 Task: Look for space in Zeribet el Oued, Algeria from 7th July, 2023 to 15th July, 2023 for 6 adults in price range Rs.15000 to Rs.20000. Place can be entire place with 3 bedrooms having 3 beds and 3 bathrooms. Property type can be house, flat, hotel. Amenities needed are: washing machine. Booking option can be shelf check-in. Required host language is .
Action: Mouse moved to (51, 66)
Screenshot: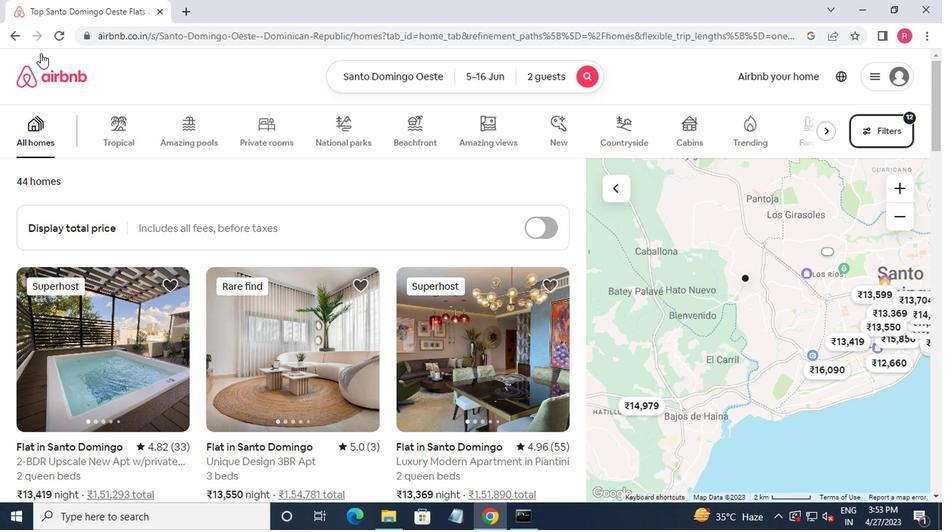 
Action: Mouse pressed left at (51, 66)
Screenshot: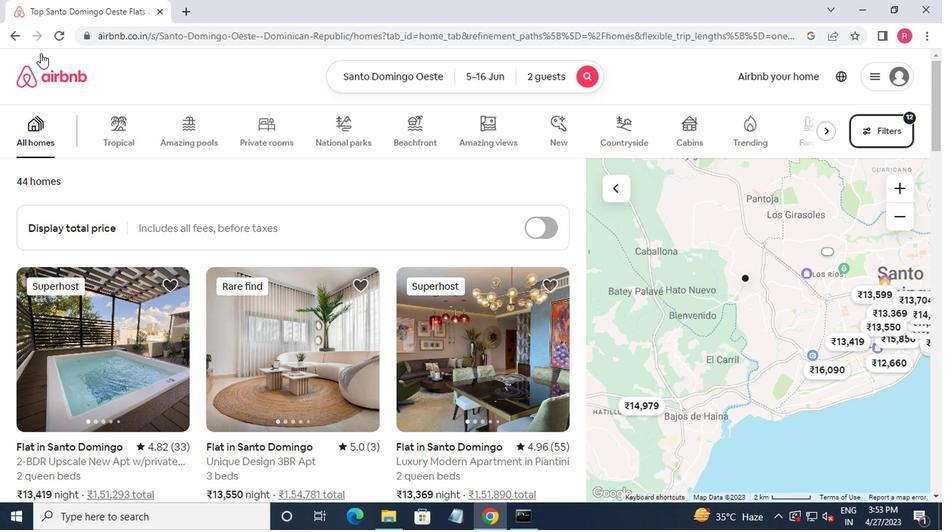 
Action: Mouse moved to (570, 79)
Screenshot: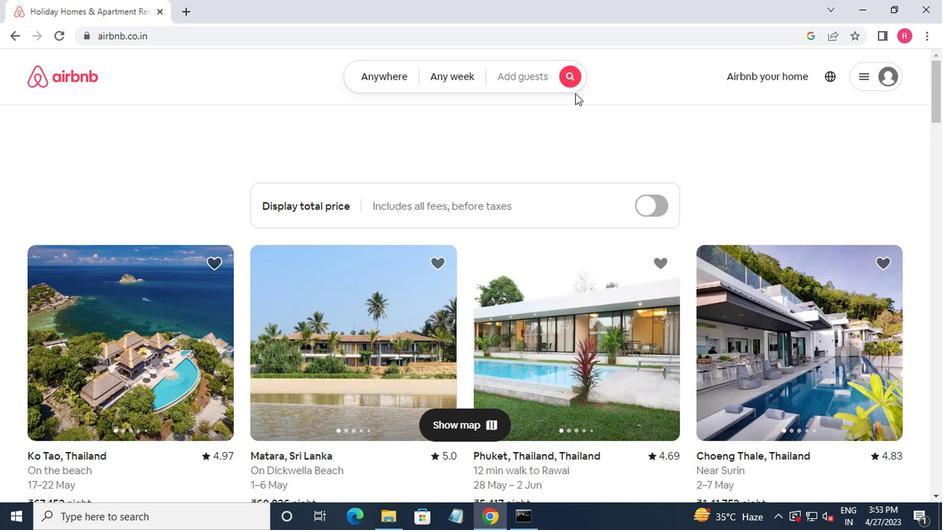 
Action: Mouse pressed left at (570, 79)
Screenshot: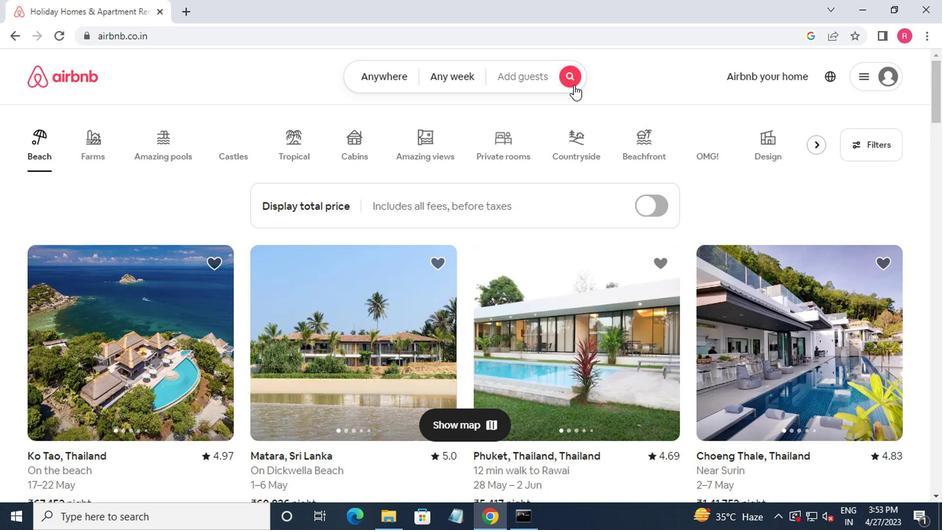 
Action: Mouse moved to (296, 137)
Screenshot: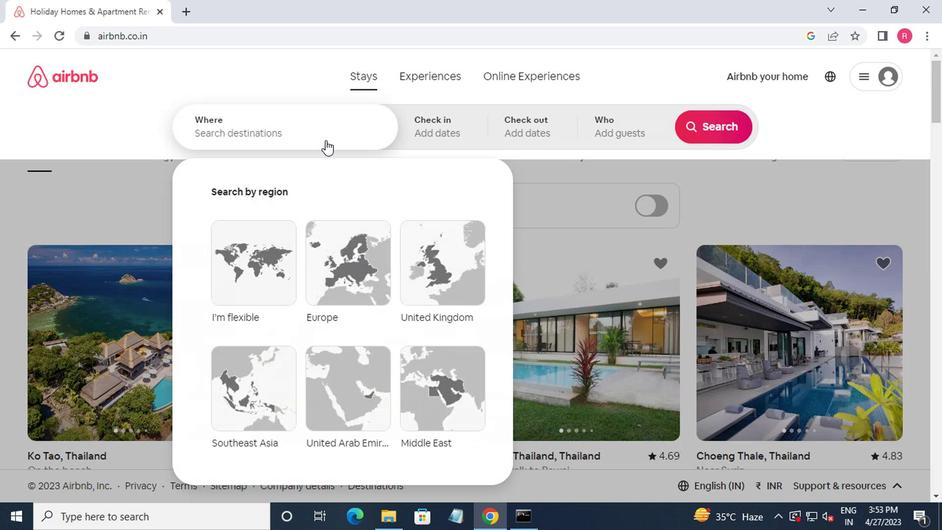 
Action: Mouse pressed left at (296, 137)
Screenshot: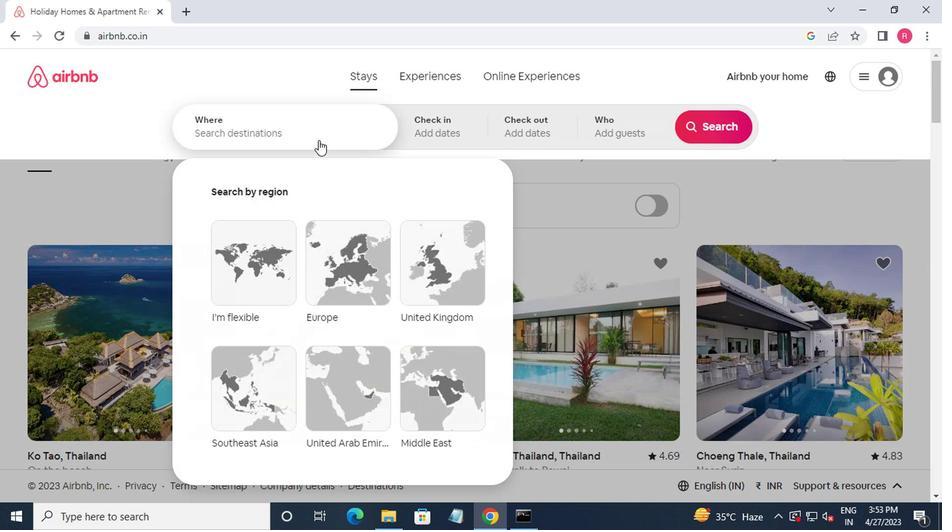 
Action: Mouse moved to (304, 138)
Screenshot: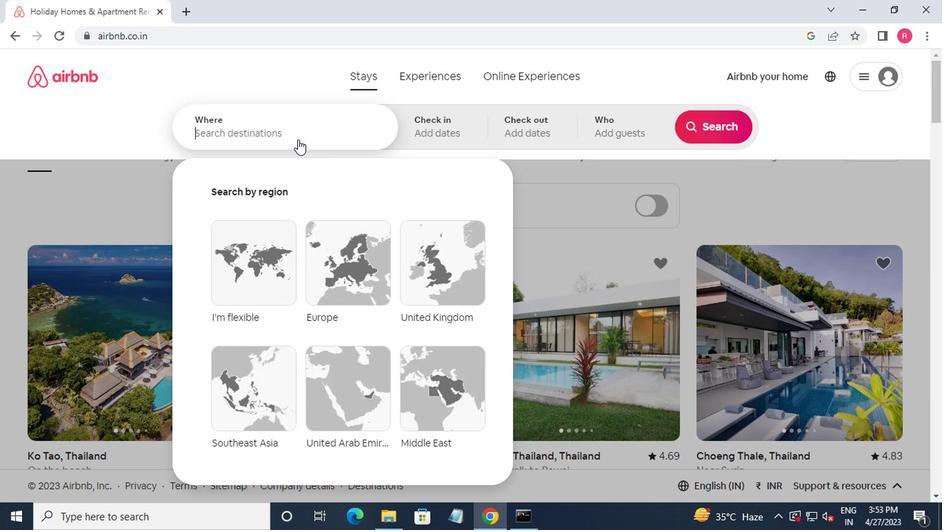 
Action: Key pressed a<Key.backspace>zeribet<Key.space>el<Key.space>oued<Key.down><Key.enter>
Screenshot: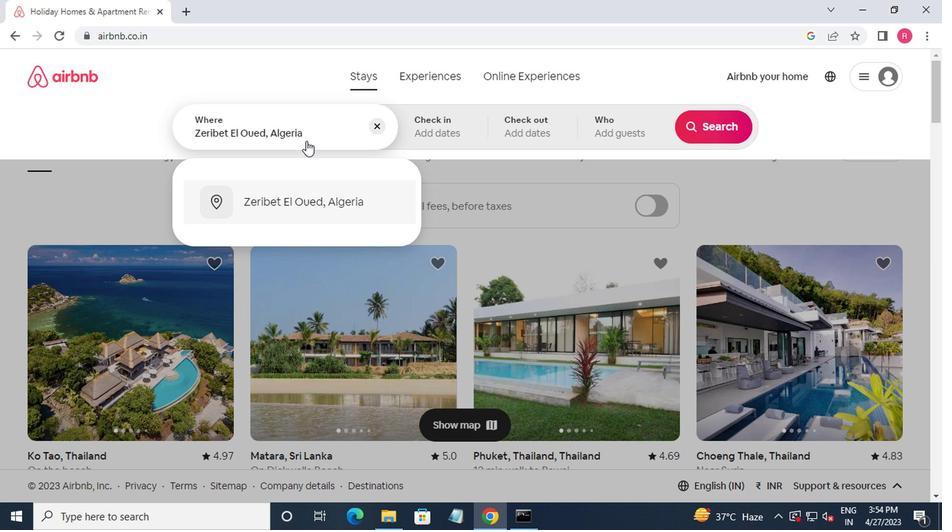 
Action: Mouse moved to (701, 236)
Screenshot: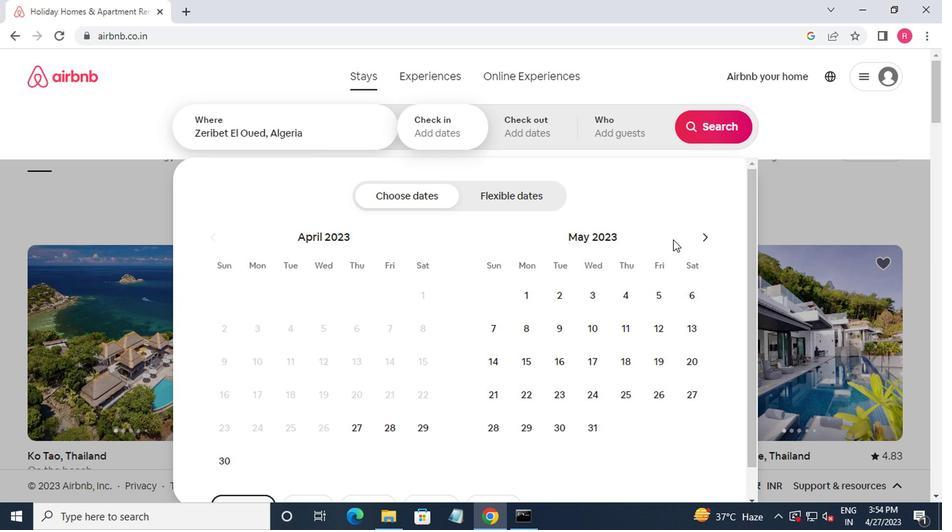 
Action: Mouse pressed left at (701, 236)
Screenshot: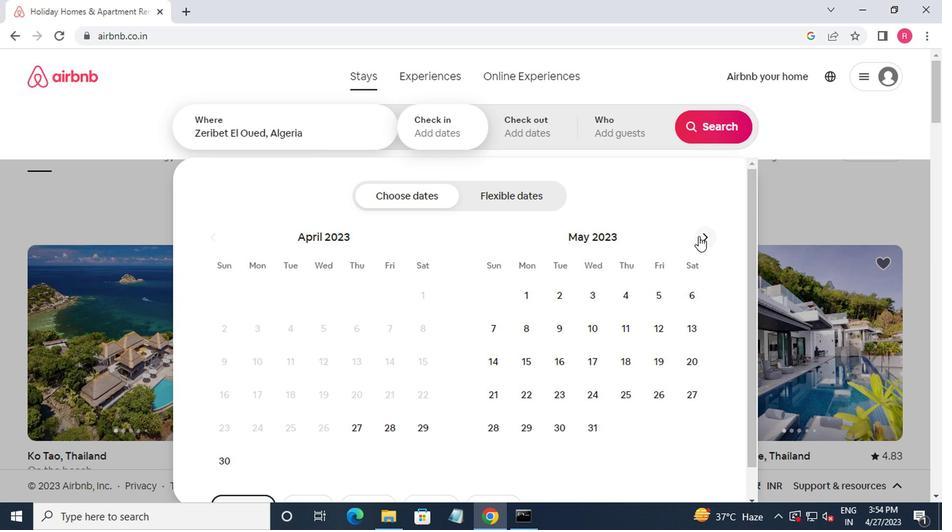 
Action: Mouse moved to (701, 231)
Screenshot: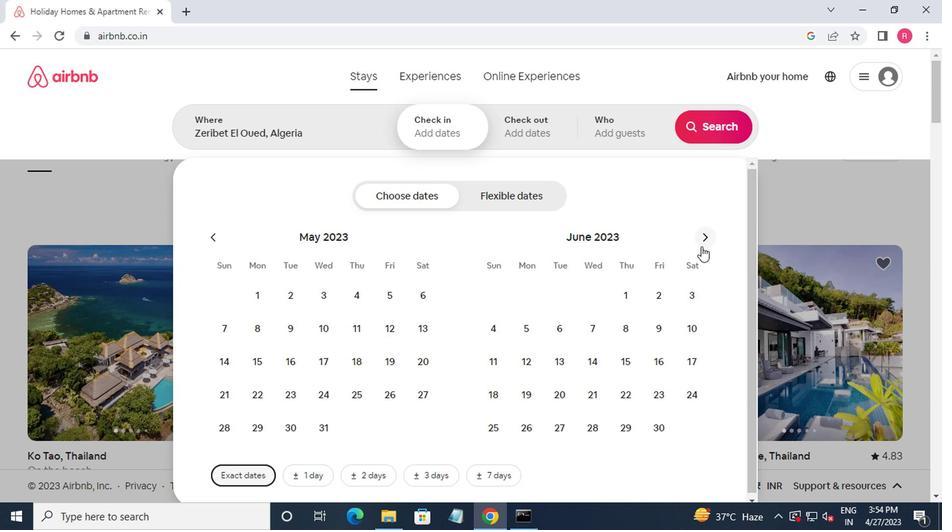 
Action: Mouse pressed left at (701, 231)
Screenshot: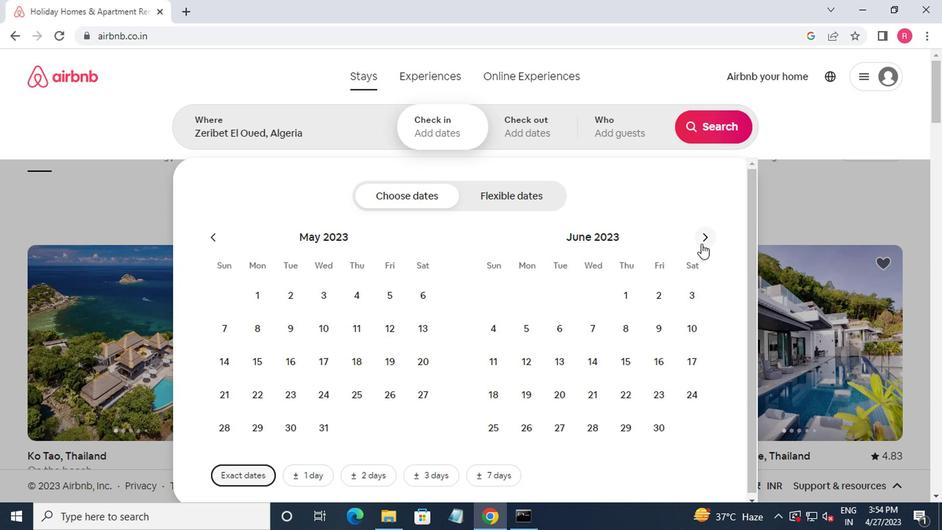 
Action: Mouse moved to (656, 334)
Screenshot: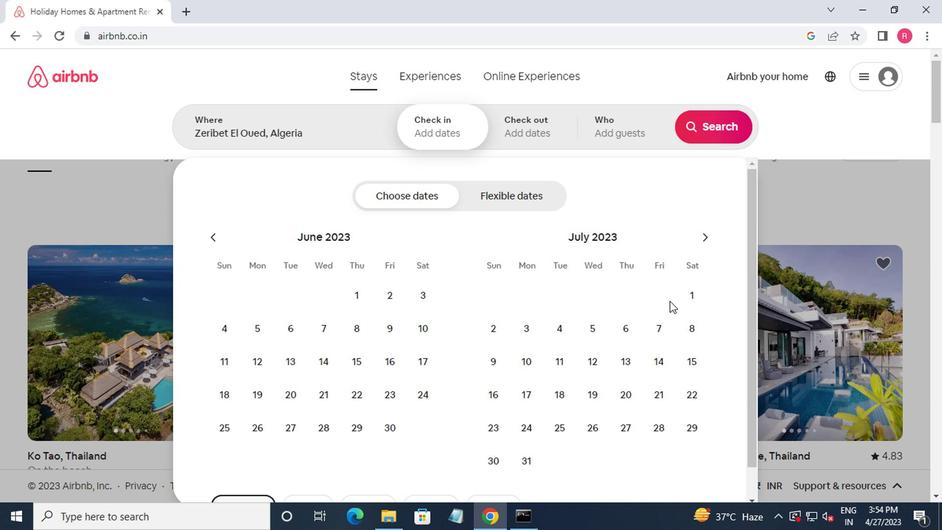 
Action: Mouse pressed left at (656, 334)
Screenshot: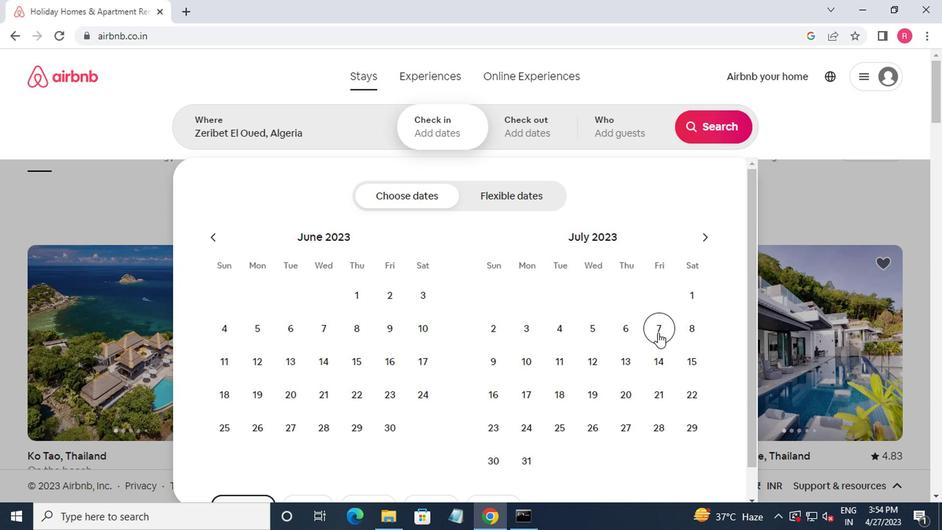 
Action: Mouse moved to (676, 369)
Screenshot: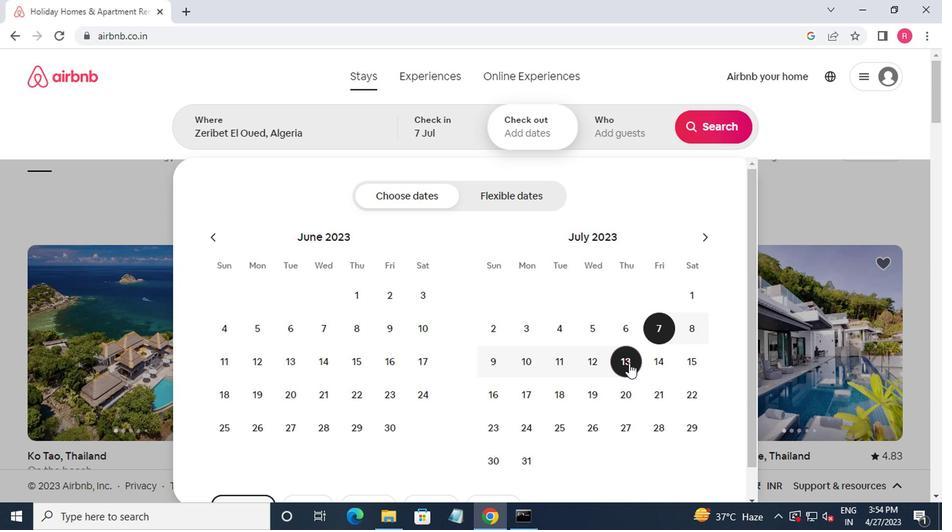 
Action: Mouse pressed left at (676, 369)
Screenshot: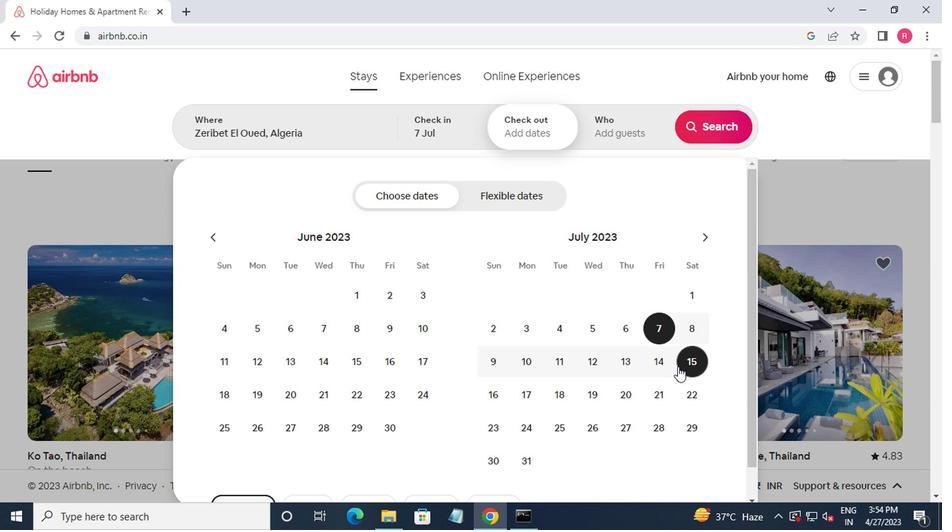 
Action: Mouse moved to (619, 126)
Screenshot: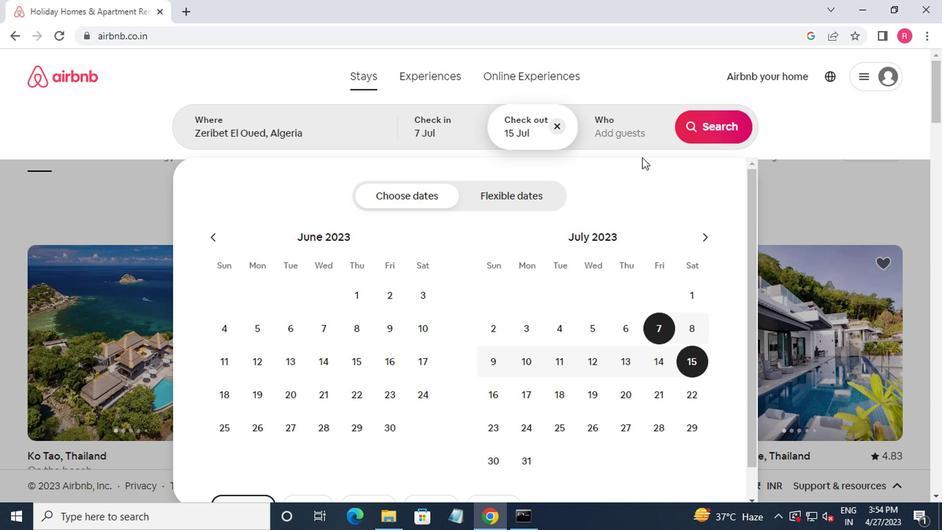 
Action: Mouse pressed left at (619, 126)
Screenshot: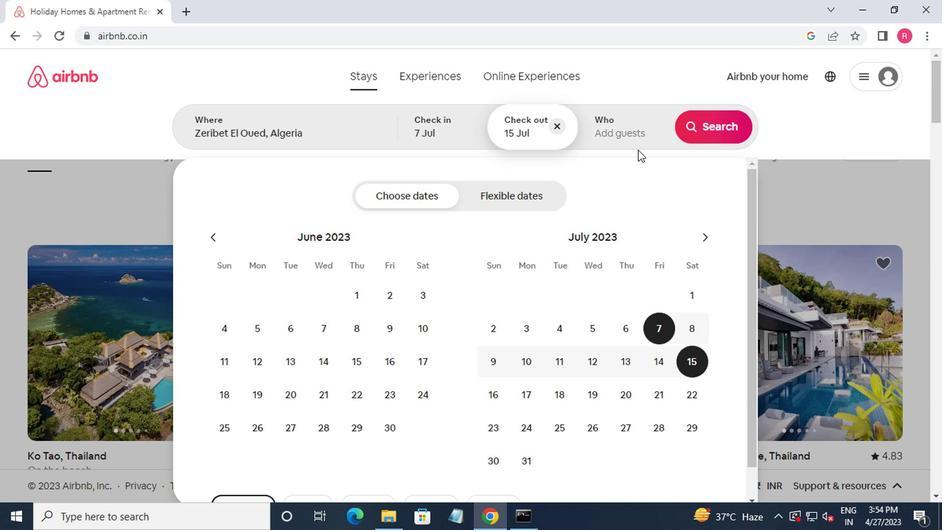 
Action: Mouse moved to (724, 195)
Screenshot: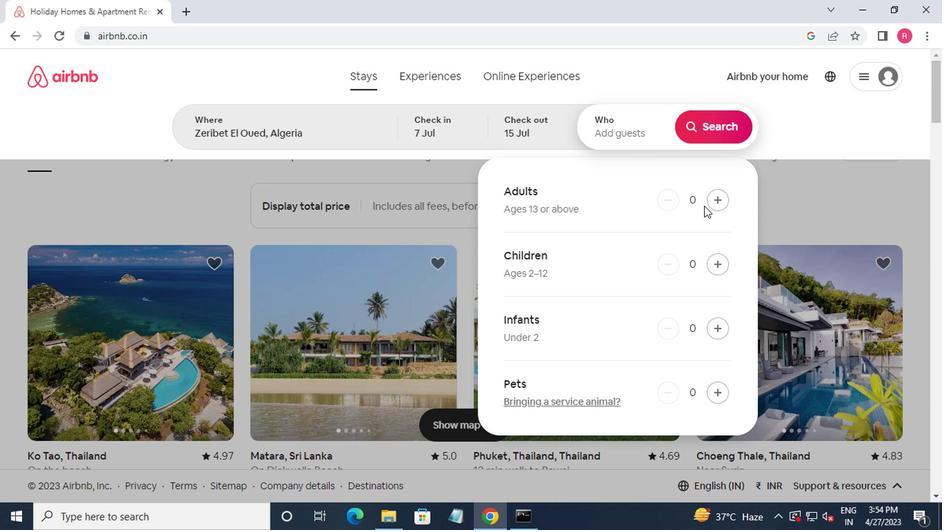 
Action: Mouse pressed left at (724, 195)
Screenshot: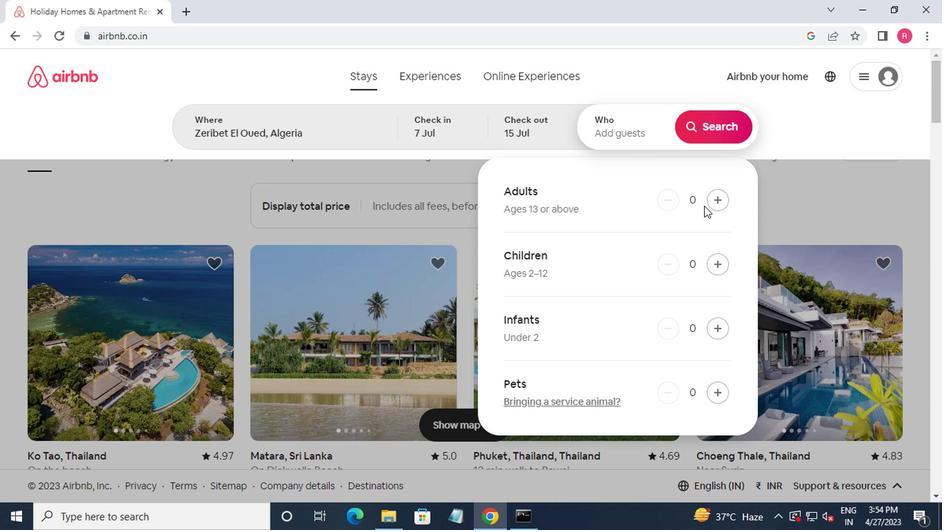 
Action: Mouse moved to (725, 195)
Screenshot: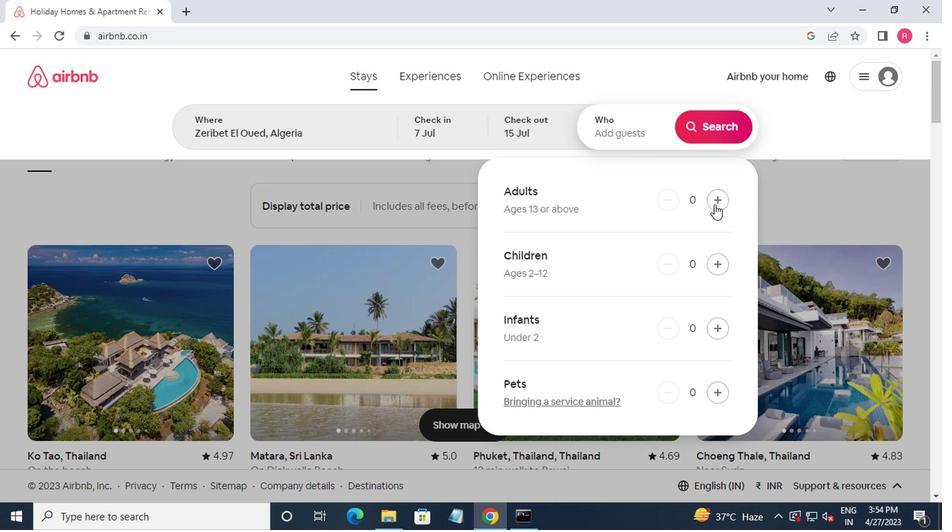 
Action: Mouse pressed left at (725, 195)
Screenshot: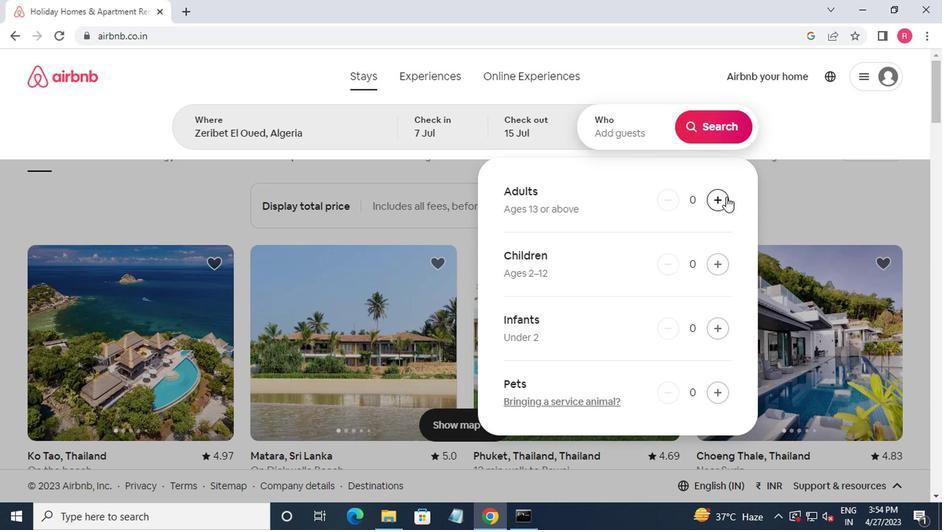 
Action: Mouse pressed left at (725, 195)
Screenshot: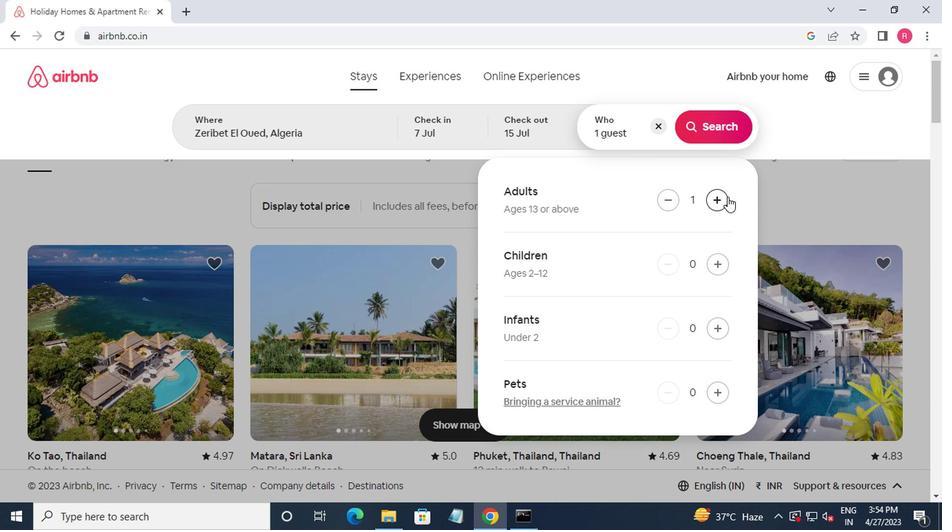 
Action: Mouse pressed left at (725, 195)
Screenshot: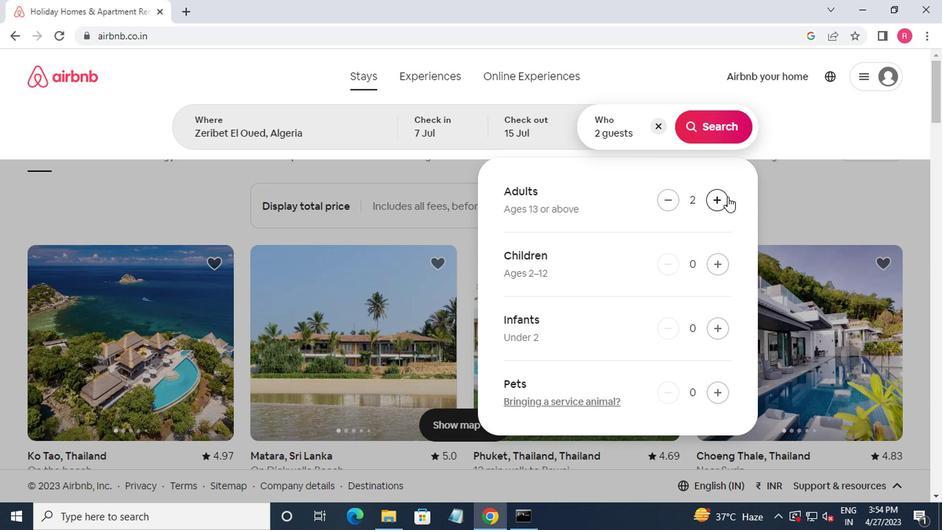 
Action: Mouse pressed left at (725, 195)
Screenshot: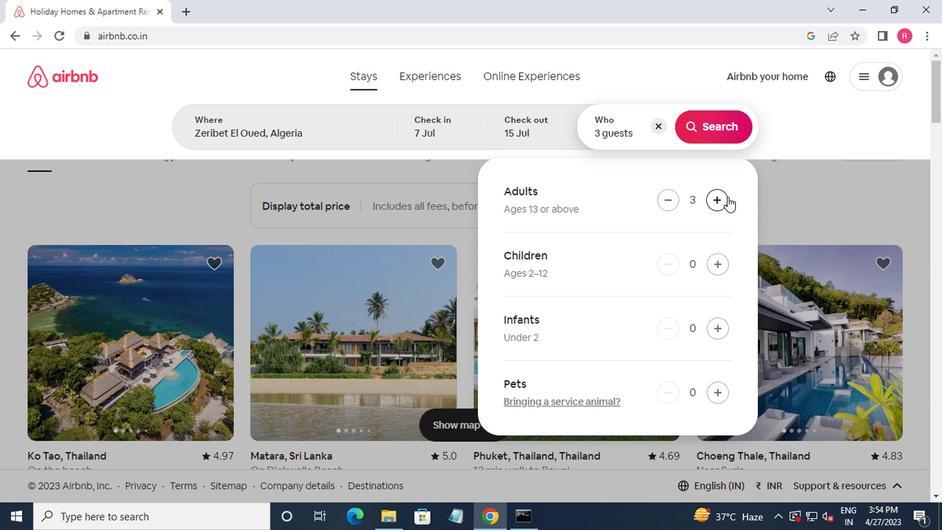 
Action: Mouse pressed left at (725, 195)
Screenshot: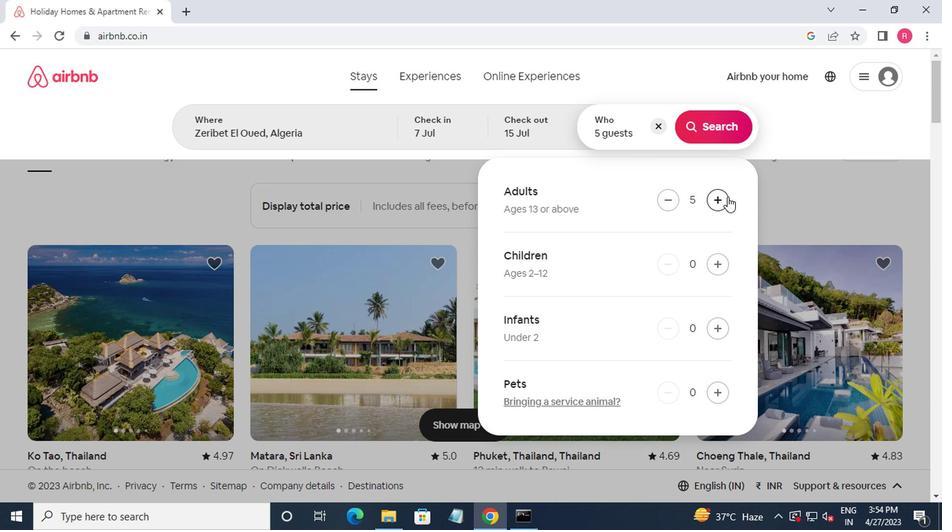 
Action: Mouse moved to (715, 131)
Screenshot: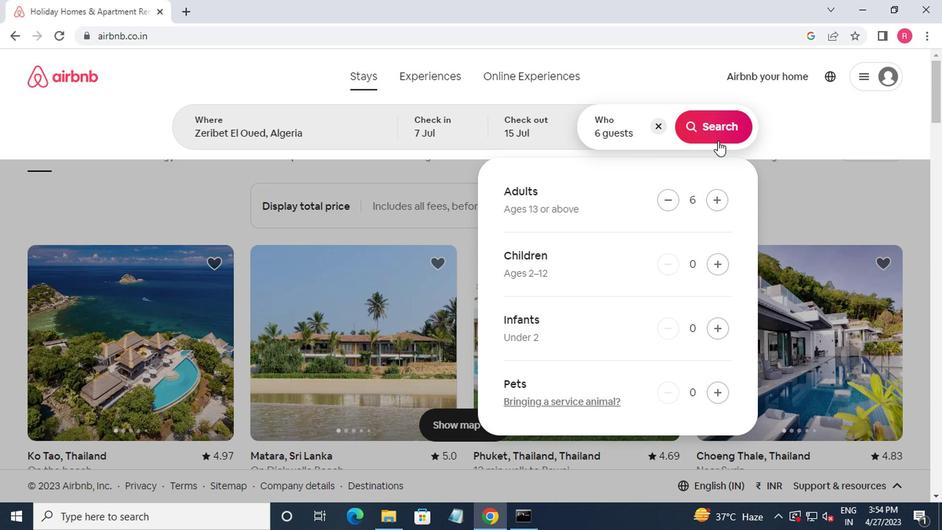 
Action: Mouse pressed left at (715, 131)
Screenshot: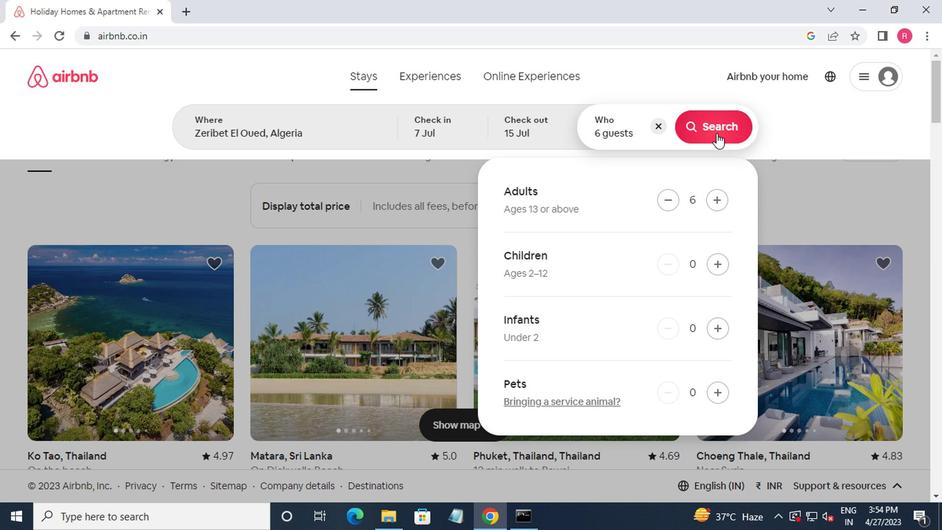 
Action: Mouse moved to (871, 125)
Screenshot: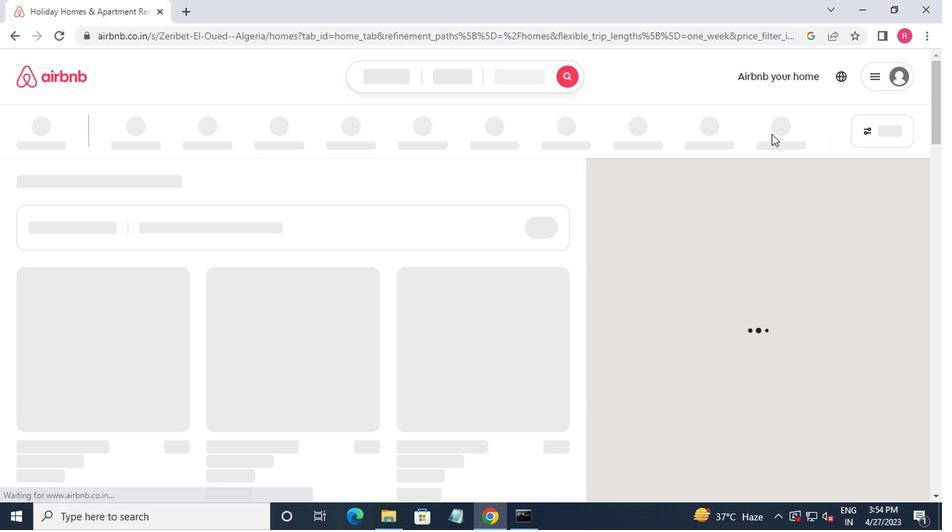 
Action: Mouse pressed left at (871, 125)
Screenshot: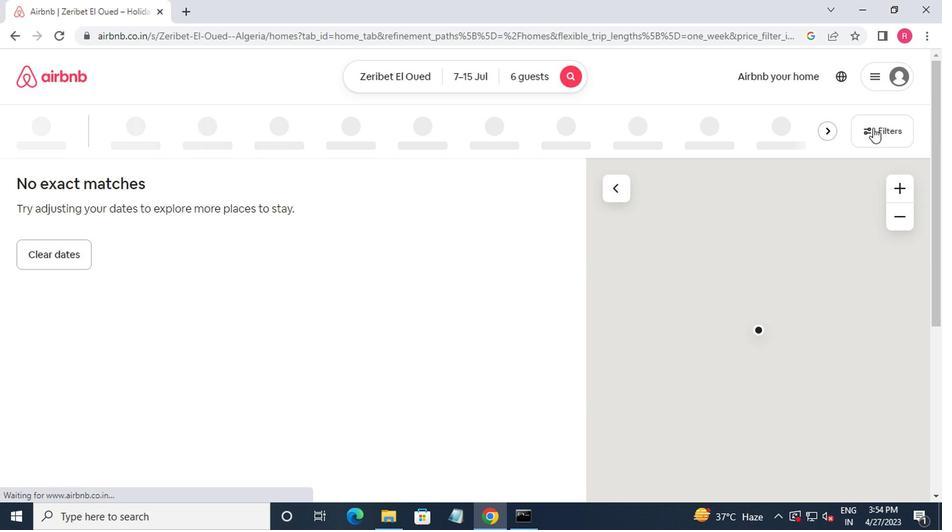 
Action: Mouse moved to (387, 218)
Screenshot: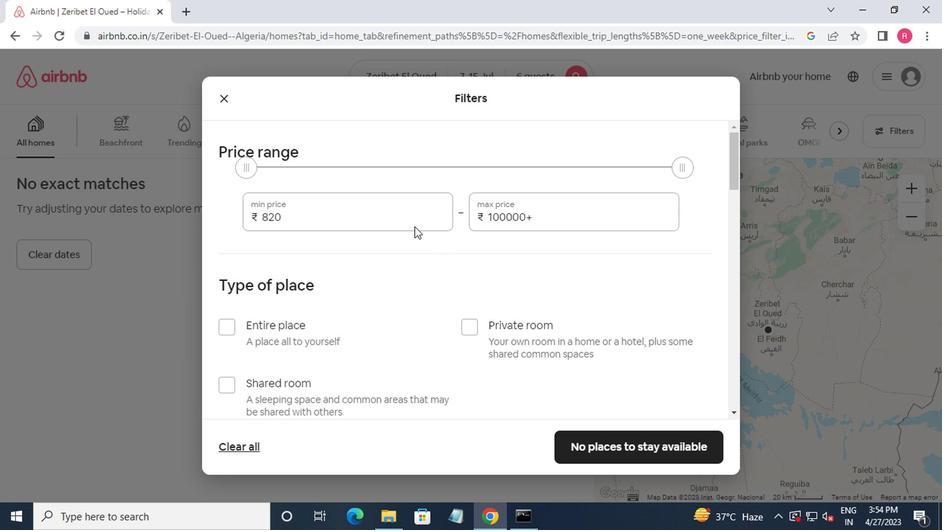 
Action: Mouse pressed left at (387, 218)
Screenshot: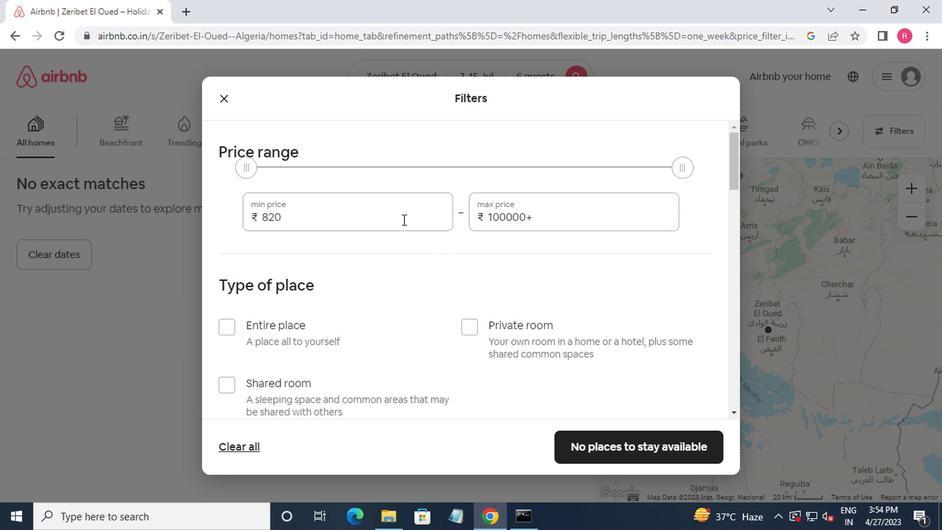 
Action: Mouse moved to (390, 215)
Screenshot: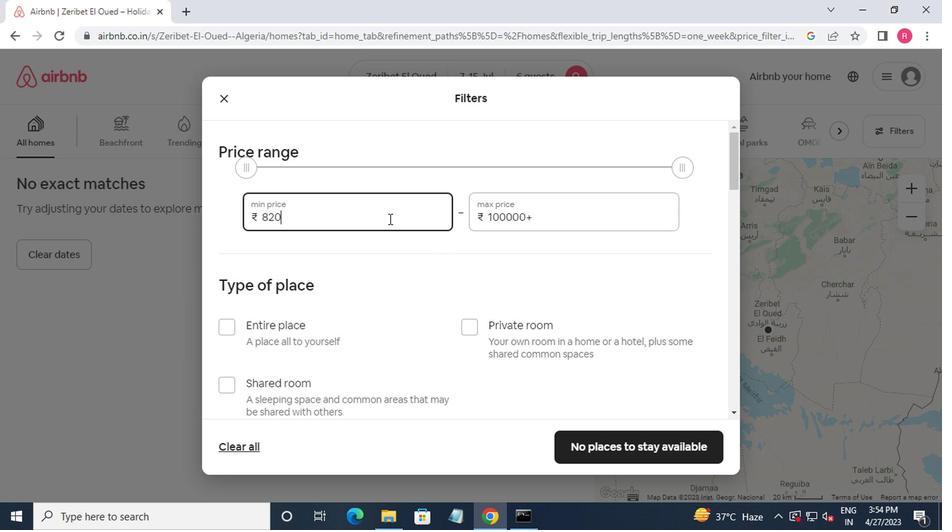 
Action: Key pressed <Key.backspace><Key.backspace><Key.backspace><Key.backspace>15000<Key.tab>20000
Screenshot: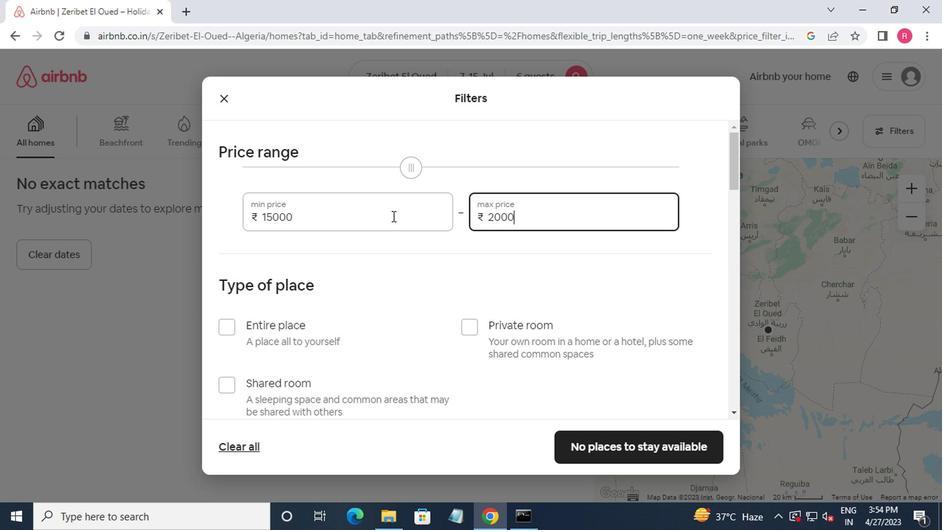 
Action: Mouse moved to (310, 317)
Screenshot: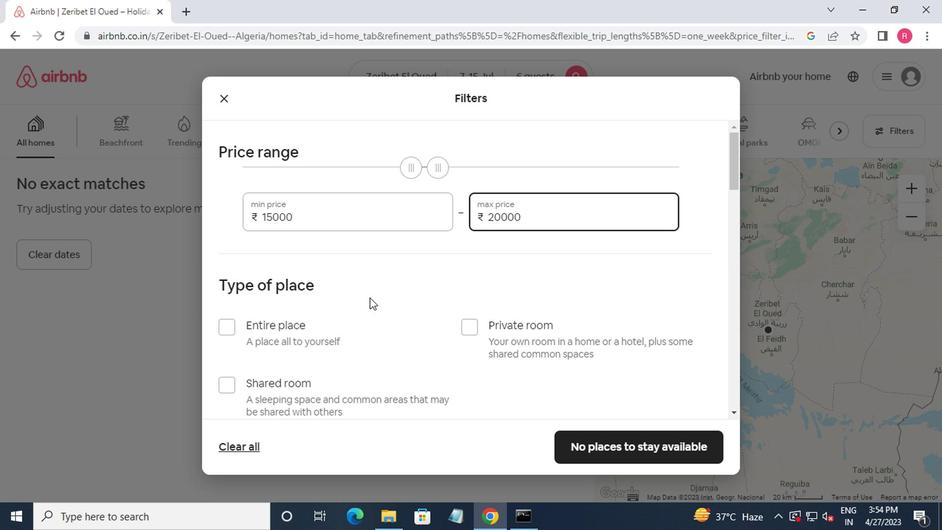 
Action: Mouse scrolled (310, 316) with delta (0, 0)
Screenshot: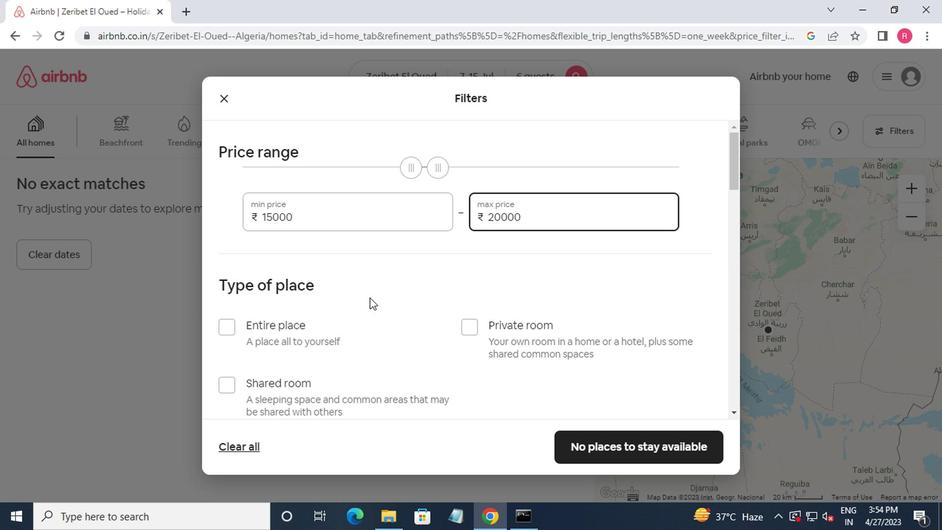 
Action: Mouse moved to (272, 264)
Screenshot: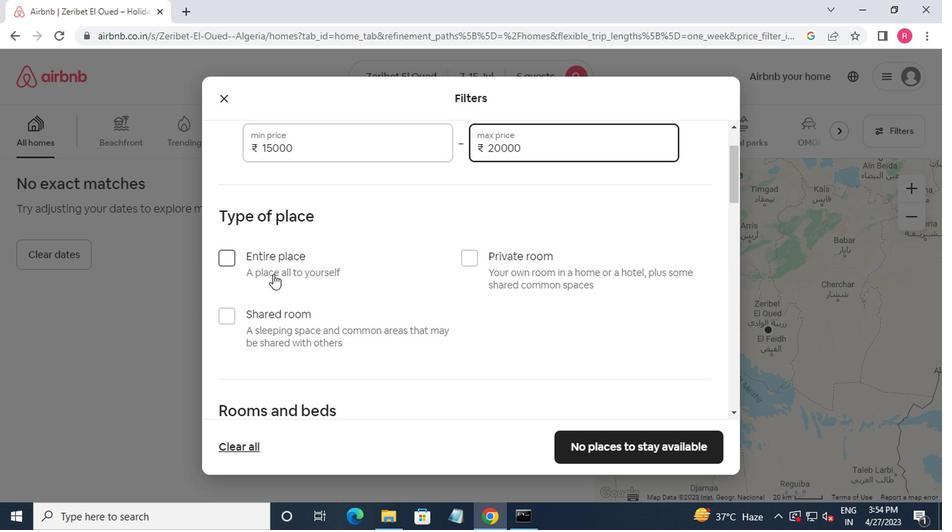 
Action: Mouse pressed left at (272, 264)
Screenshot: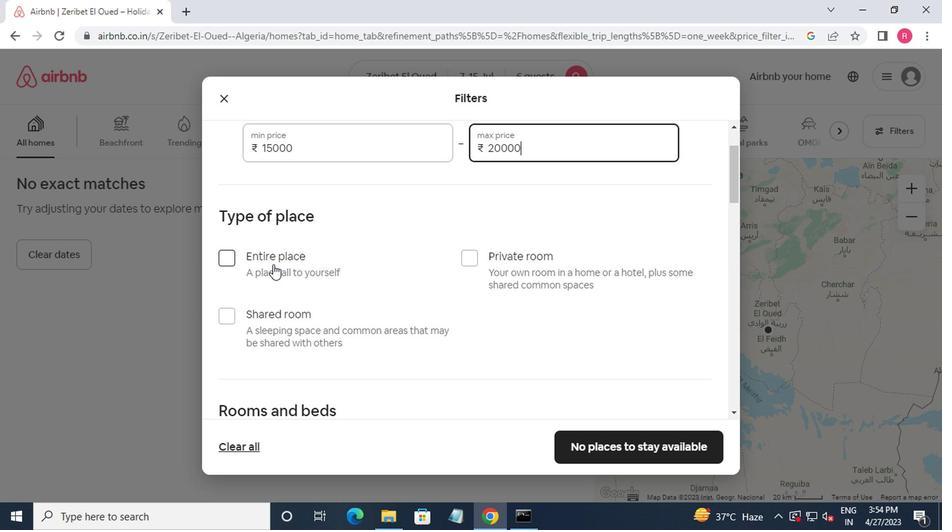 
Action: Mouse moved to (272, 264)
Screenshot: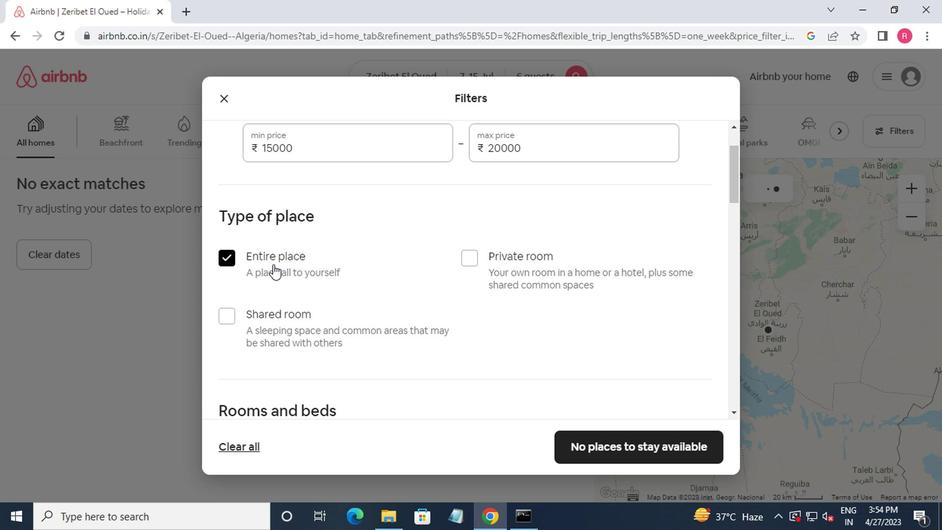
Action: Mouse scrolled (272, 264) with delta (0, 0)
Screenshot: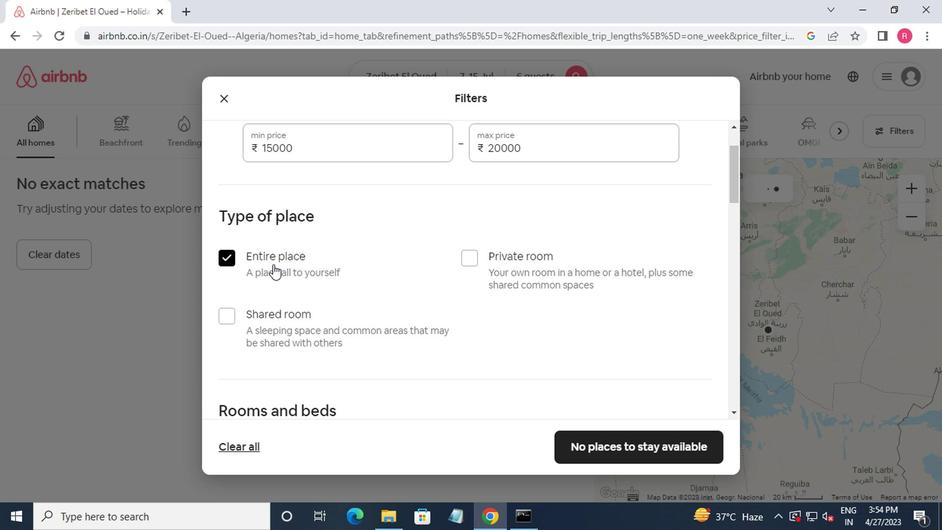 
Action: Mouse moved to (273, 268)
Screenshot: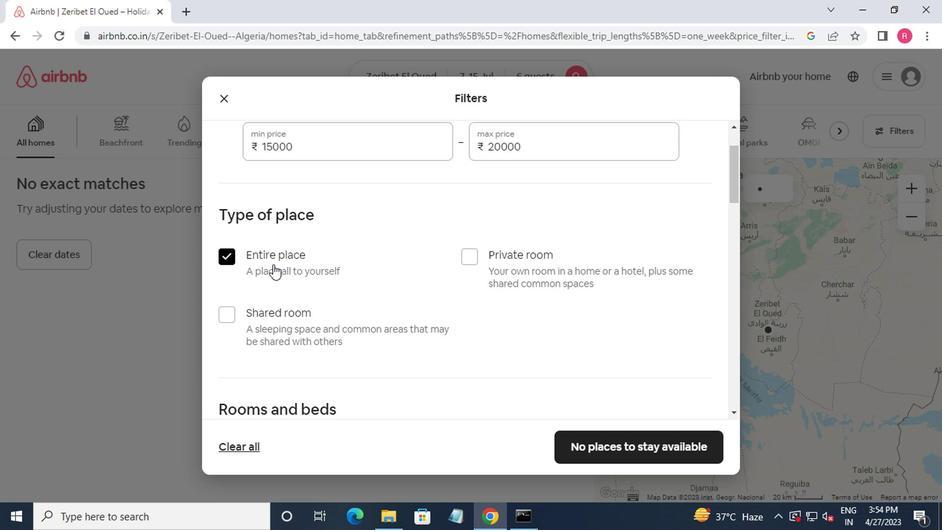 
Action: Mouse scrolled (273, 267) with delta (0, 0)
Screenshot: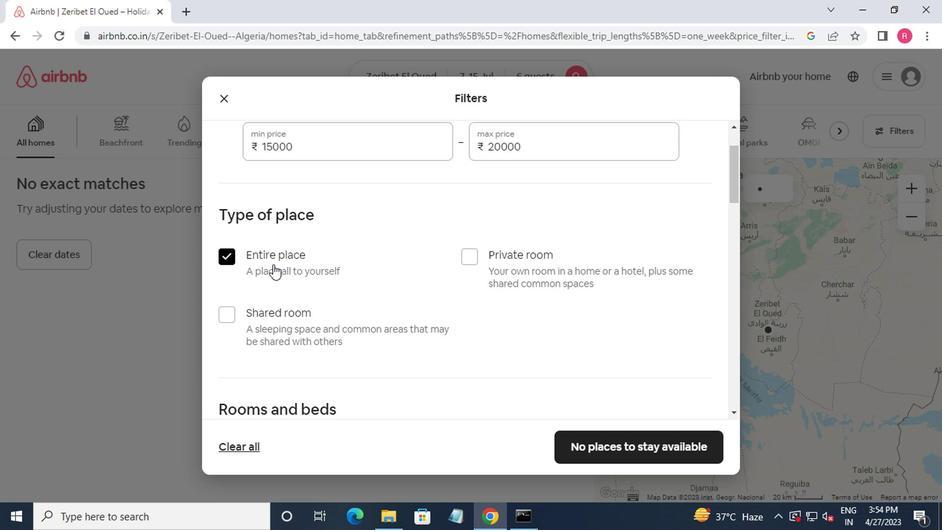 
Action: Mouse moved to (273, 277)
Screenshot: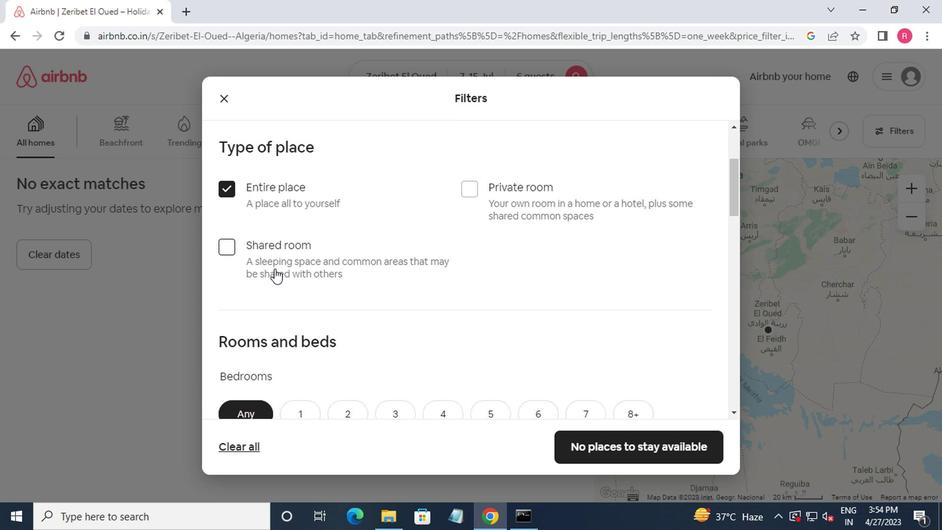 
Action: Mouse scrolled (273, 277) with delta (0, 0)
Screenshot: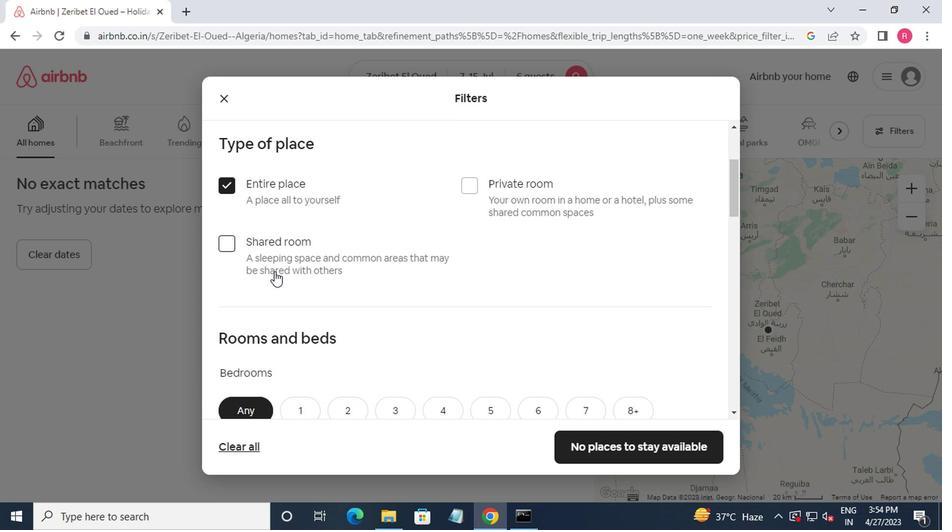 
Action: Mouse moved to (397, 278)
Screenshot: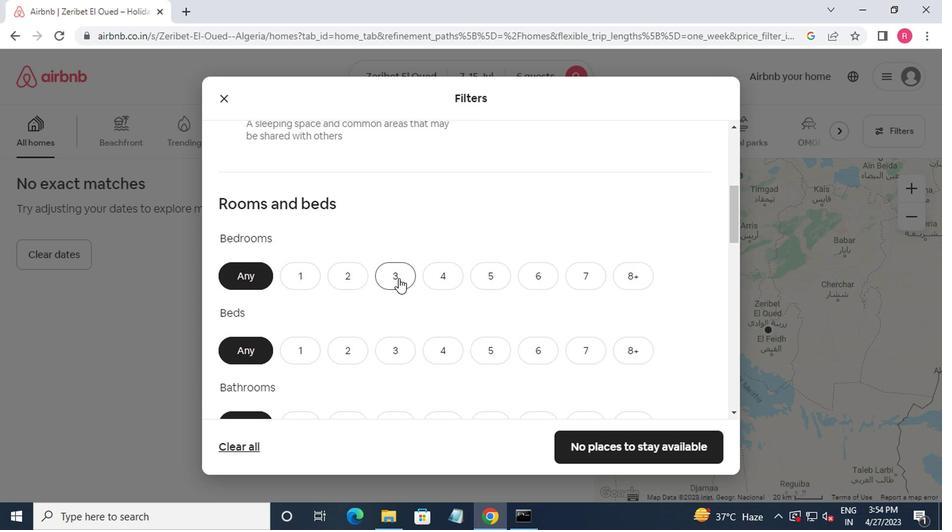 
Action: Mouse pressed left at (397, 278)
Screenshot: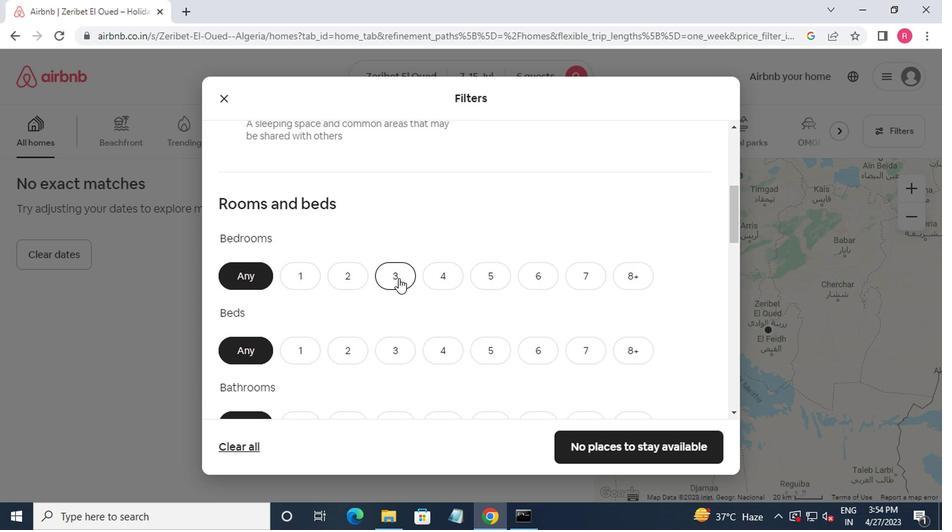 
Action: Mouse moved to (391, 293)
Screenshot: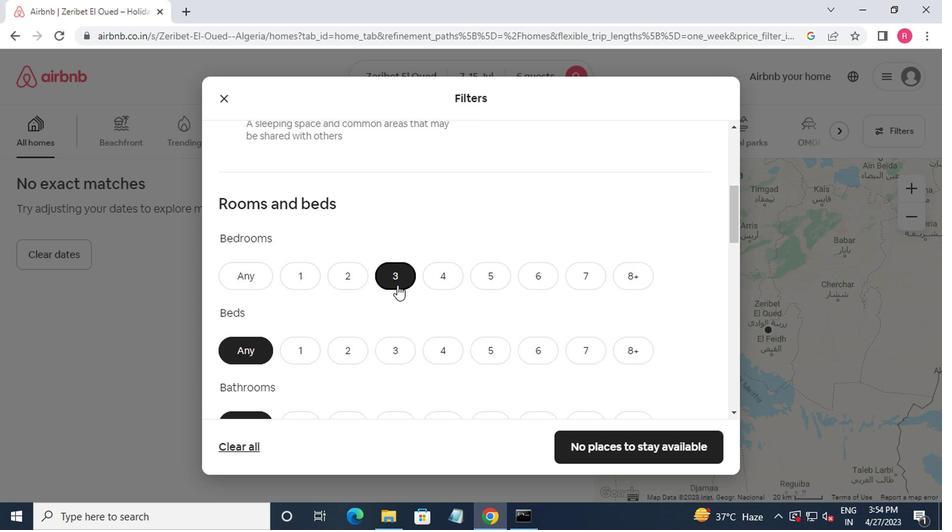 
Action: Mouse scrolled (391, 293) with delta (0, 0)
Screenshot: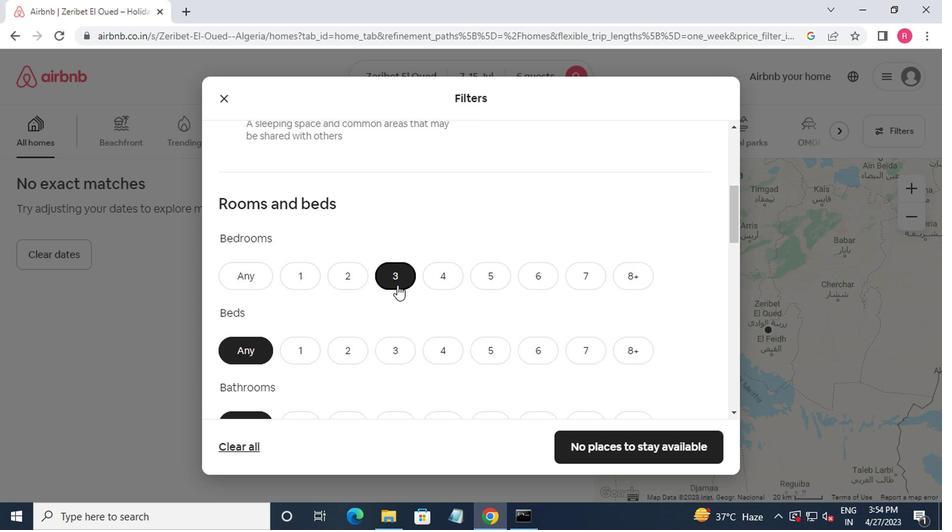 
Action: Mouse moved to (384, 296)
Screenshot: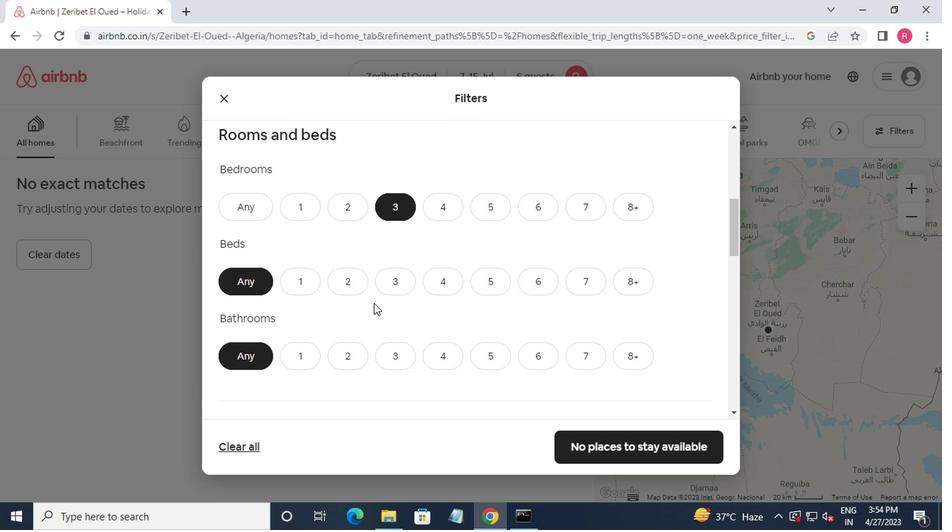 
Action: Mouse pressed left at (384, 296)
Screenshot: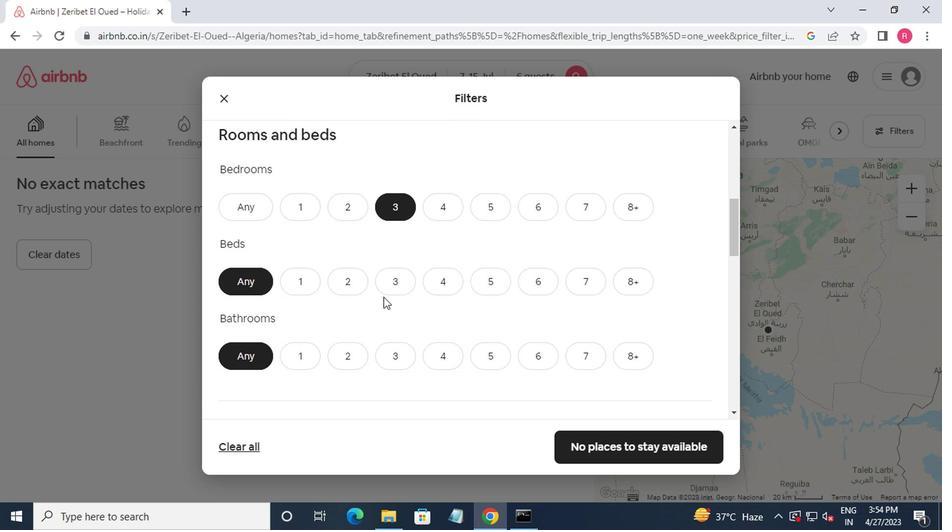 
Action: Mouse moved to (390, 291)
Screenshot: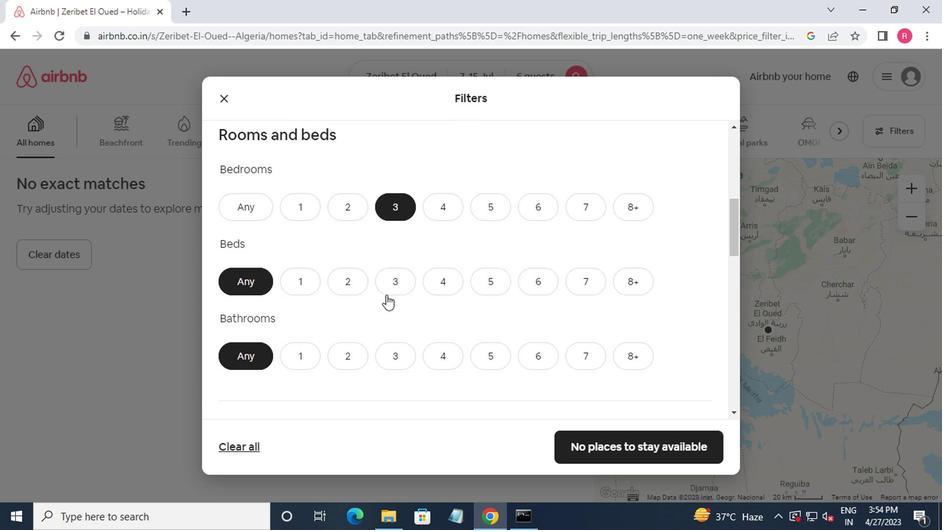 
Action: Mouse pressed left at (390, 291)
Screenshot: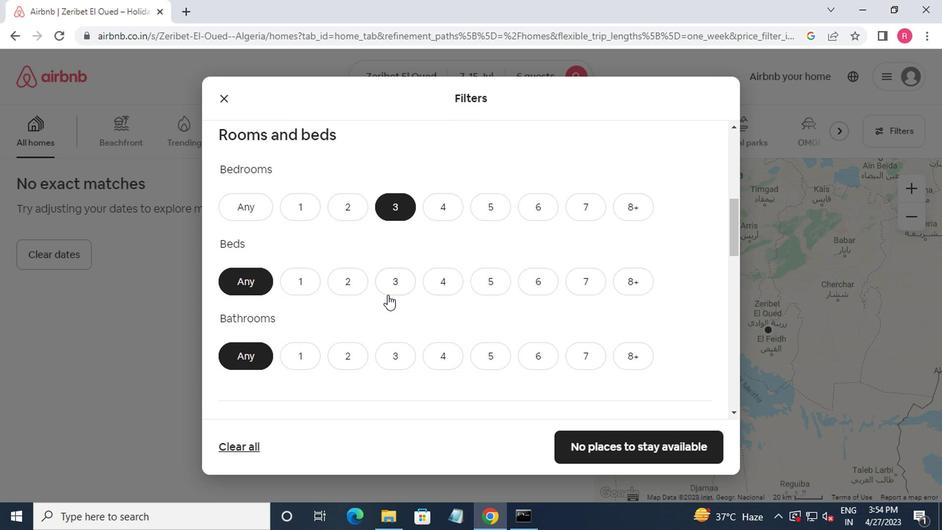 
Action: Mouse moved to (393, 358)
Screenshot: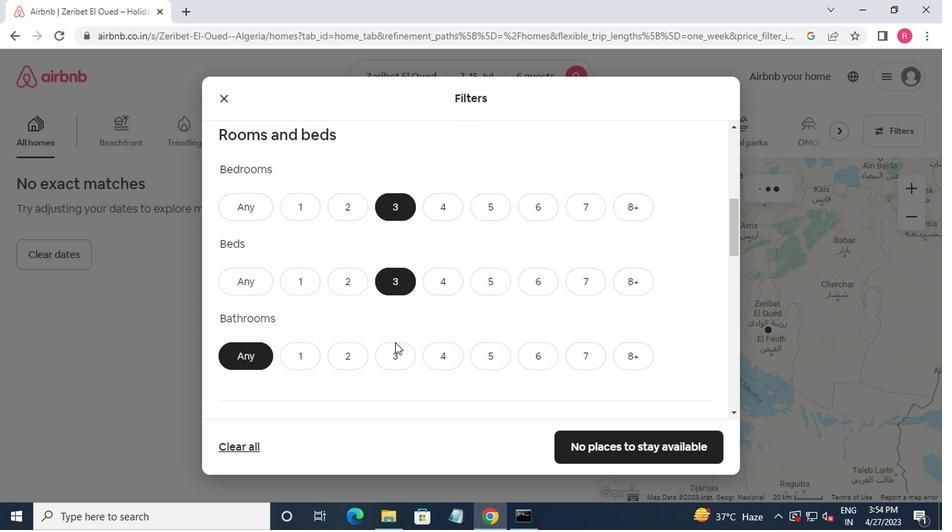 
Action: Mouse pressed left at (393, 358)
Screenshot: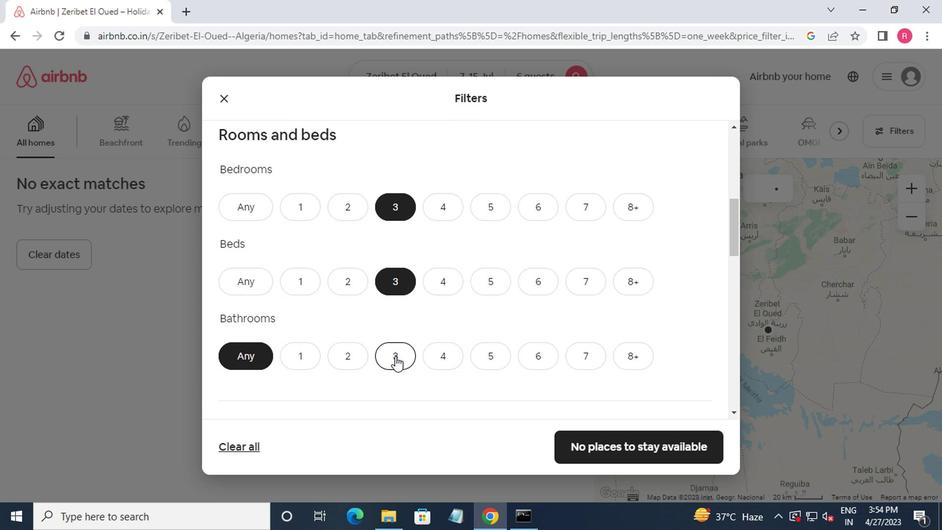 
Action: Mouse moved to (393, 358)
Screenshot: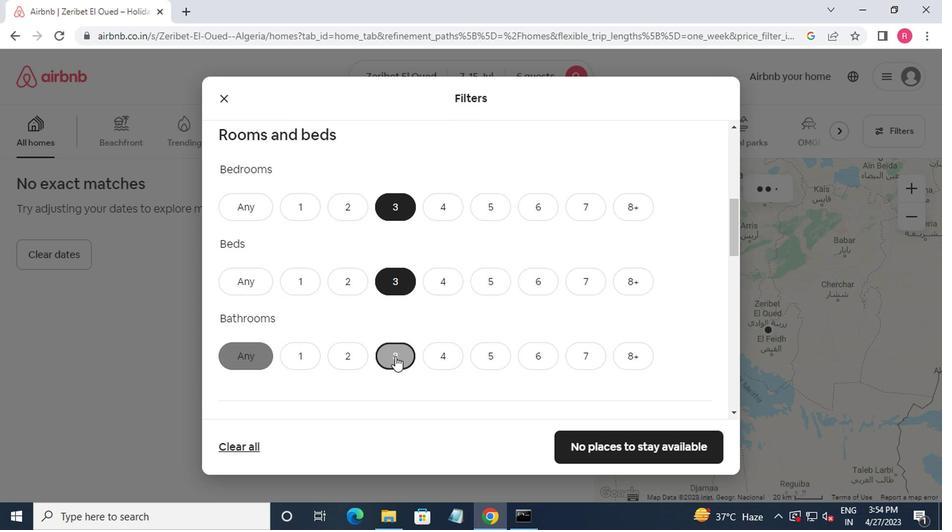 
Action: Mouse scrolled (393, 357) with delta (0, 0)
Screenshot: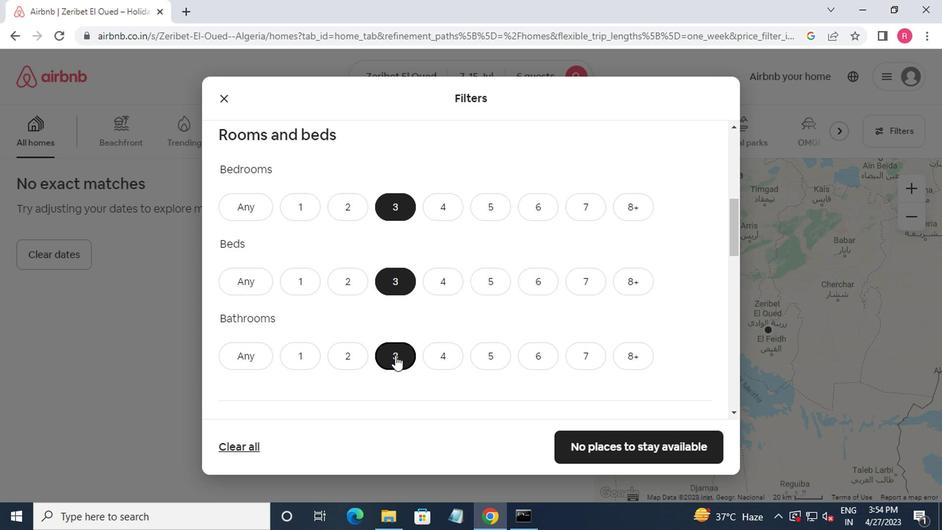 
Action: Mouse scrolled (393, 357) with delta (0, 0)
Screenshot: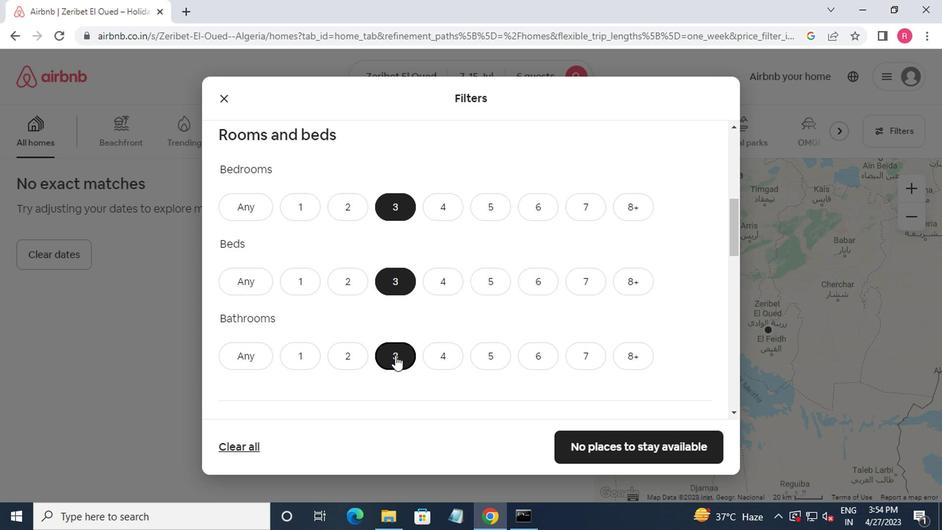 
Action: Mouse moved to (382, 363)
Screenshot: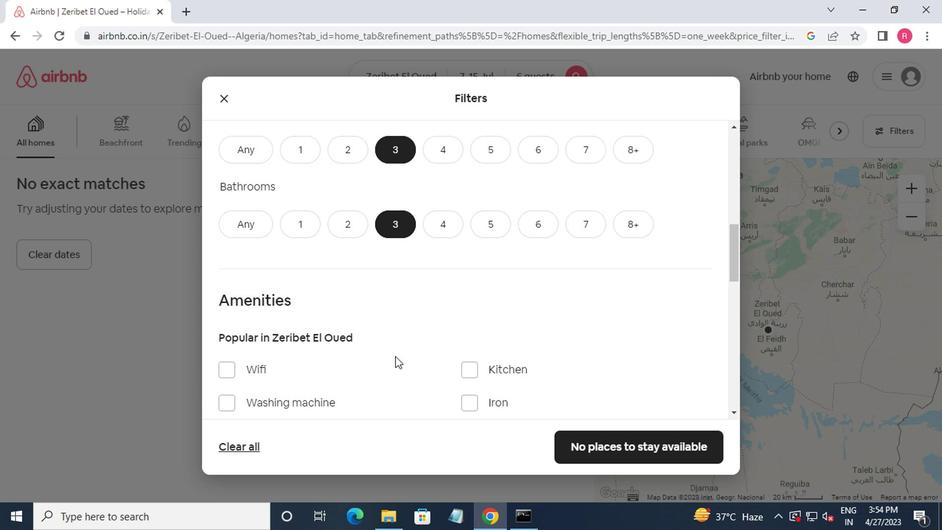
Action: Mouse scrolled (382, 362) with delta (0, 0)
Screenshot: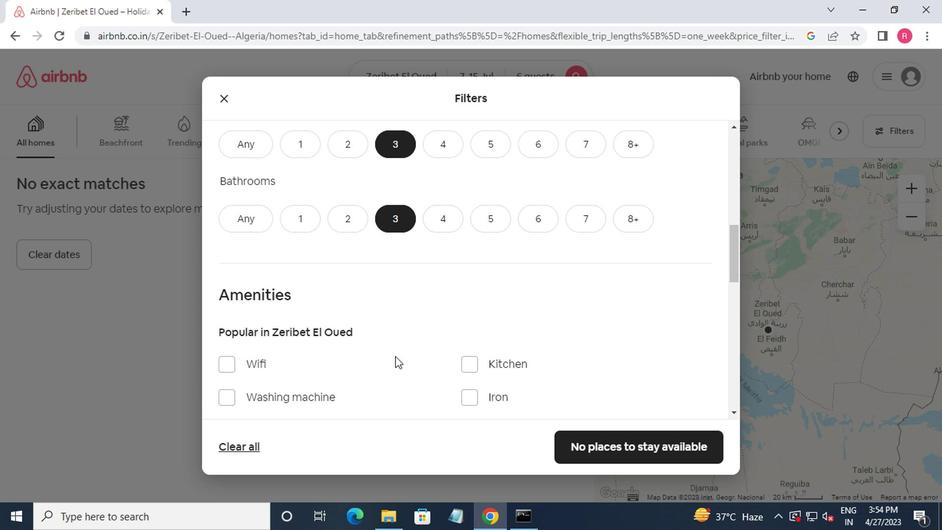 
Action: Mouse moved to (339, 351)
Screenshot: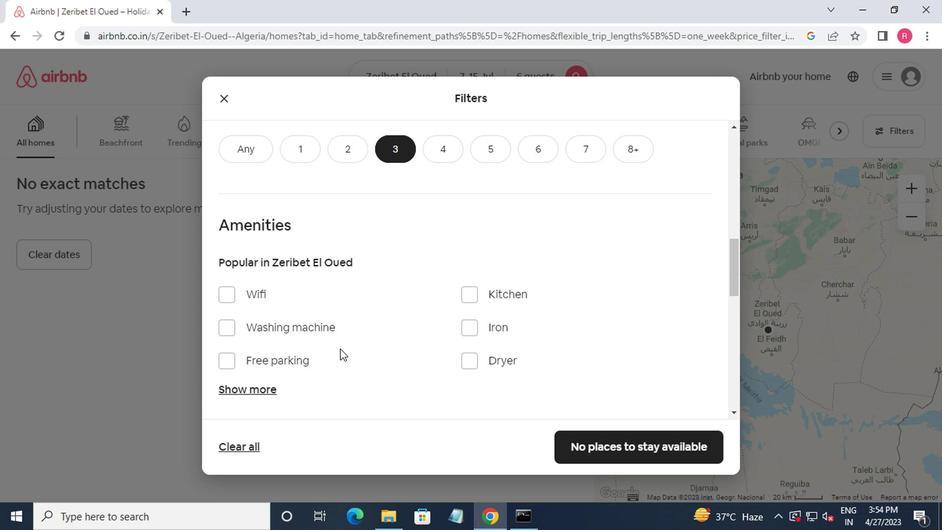 
Action: Mouse scrolled (339, 350) with delta (0, 0)
Screenshot: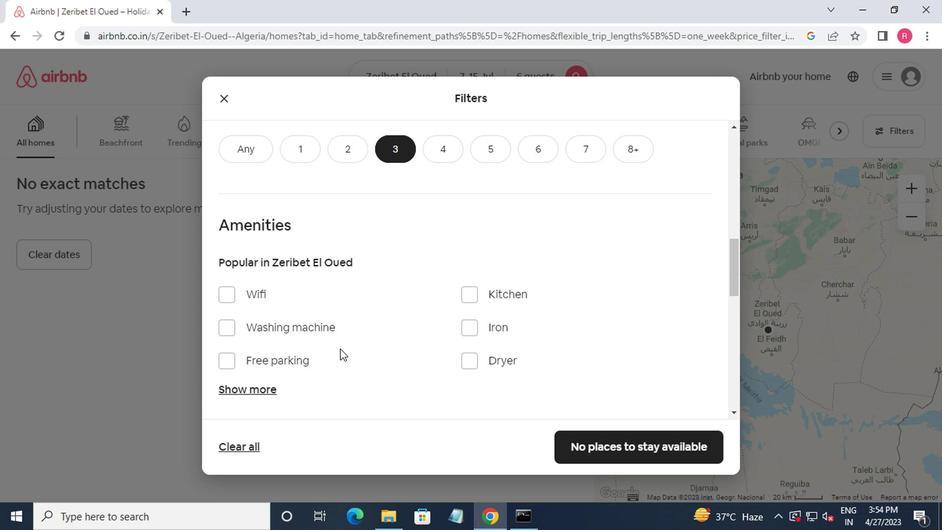 
Action: Mouse scrolled (339, 350) with delta (0, 0)
Screenshot: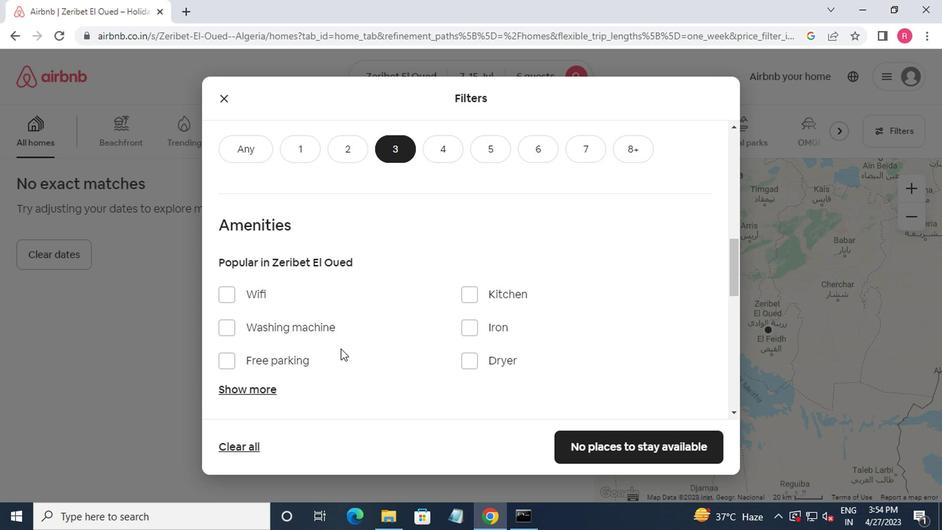 
Action: Mouse scrolled (339, 350) with delta (0, 0)
Screenshot: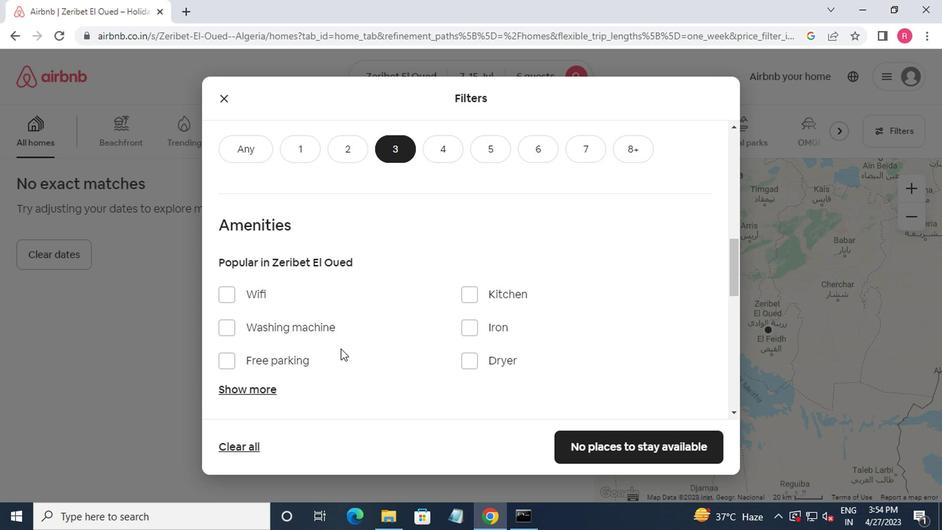 
Action: Mouse moved to (331, 348)
Screenshot: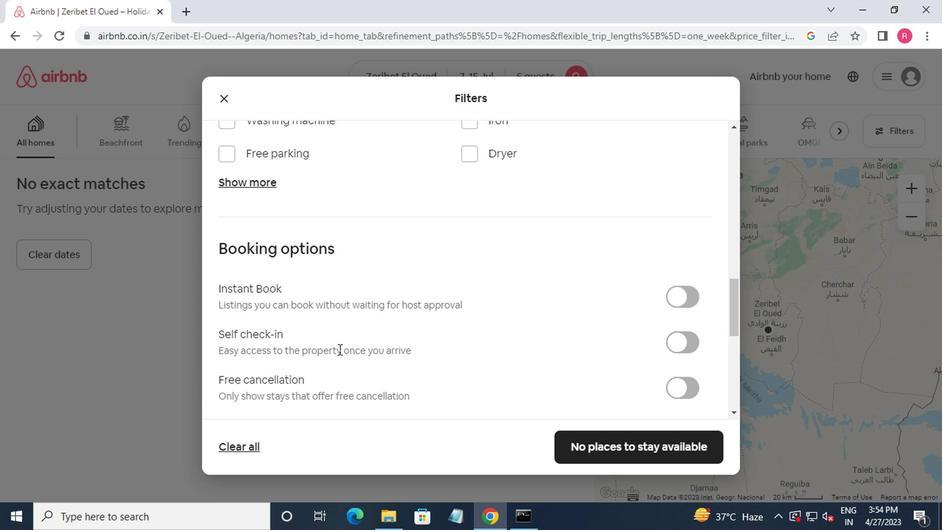 
Action: Mouse scrolled (331, 348) with delta (0, 0)
Screenshot: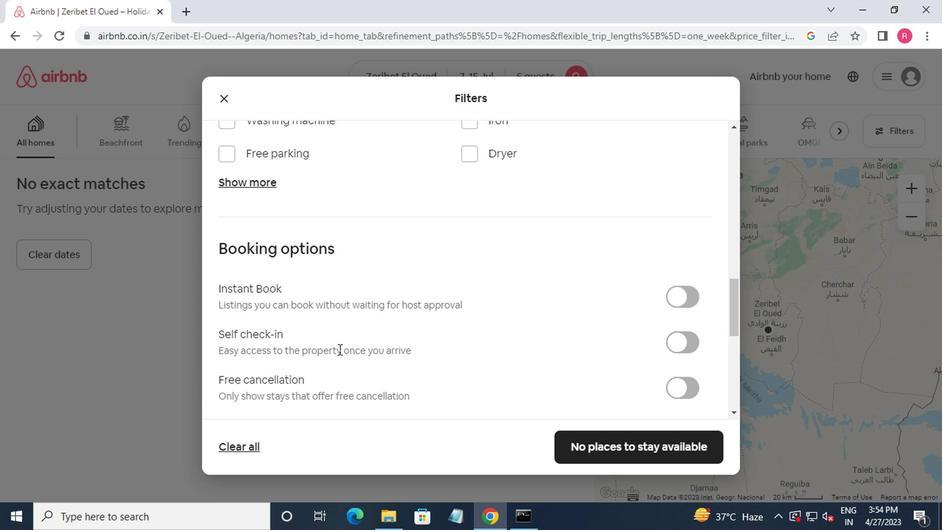 
Action: Mouse moved to (329, 343)
Screenshot: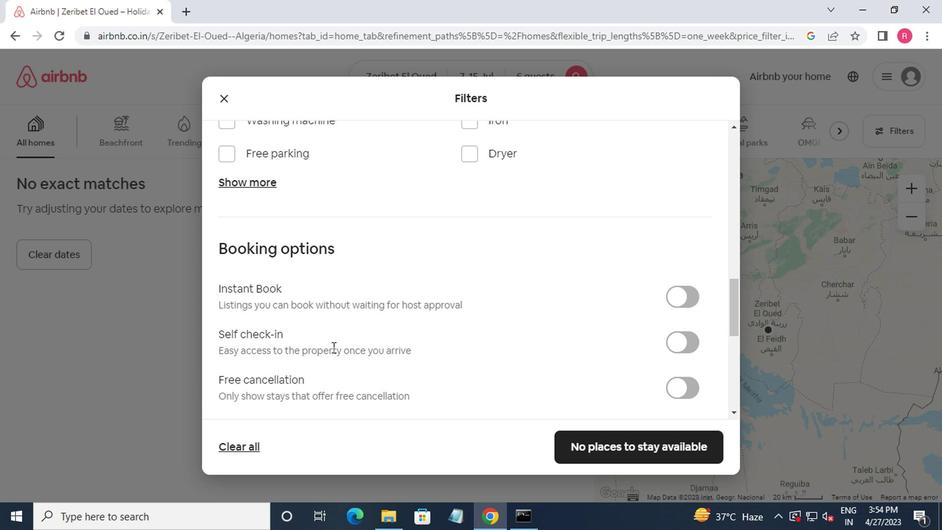 
Action: Mouse scrolled (329, 343) with delta (0, 0)
Screenshot: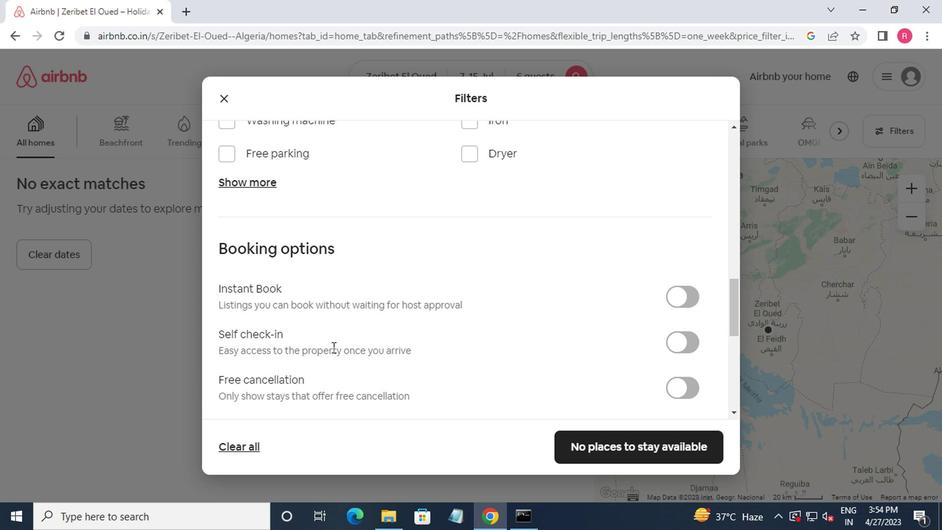 
Action: Mouse moved to (329, 340)
Screenshot: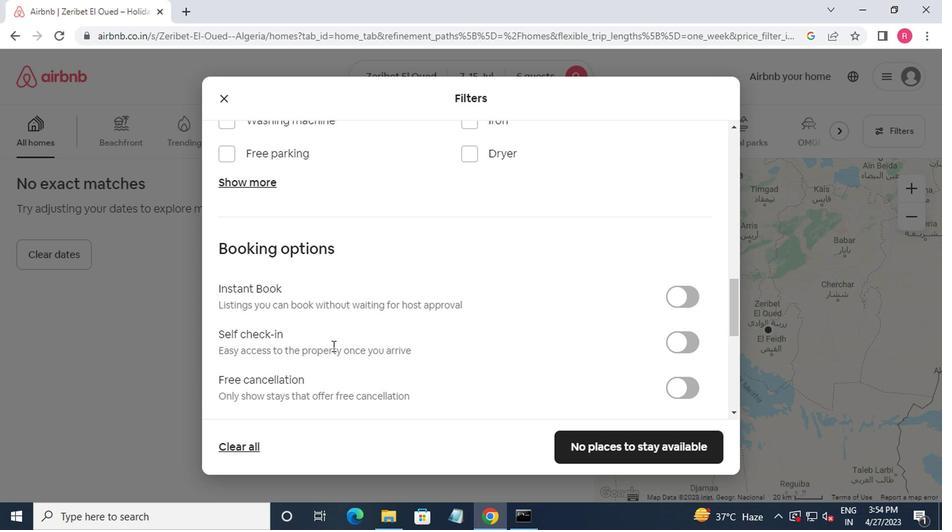 
Action: Mouse scrolled (329, 341) with delta (0, 0)
Screenshot: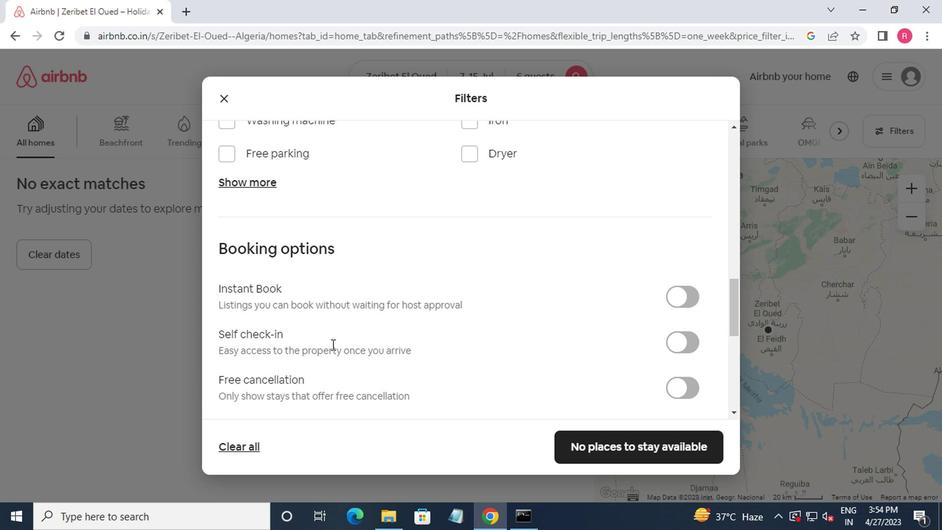 
Action: Mouse scrolled (329, 341) with delta (0, 0)
Screenshot: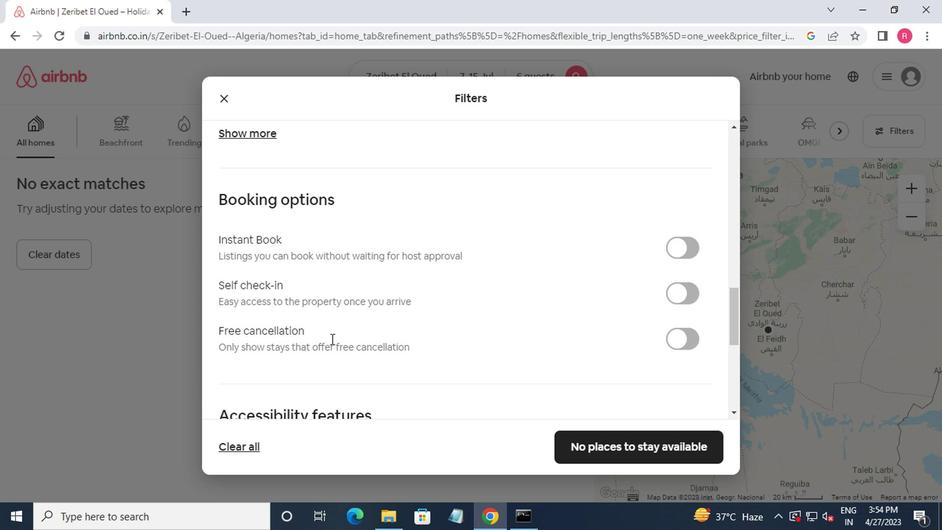 
Action: Mouse moved to (276, 259)
Screenshot: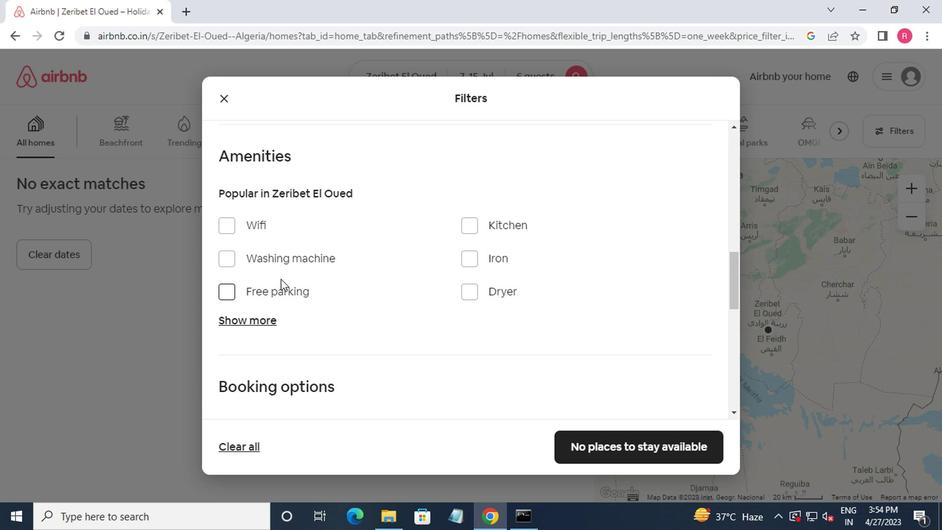 
Action: Mouse pressed left at (276, 259)
Screenshot: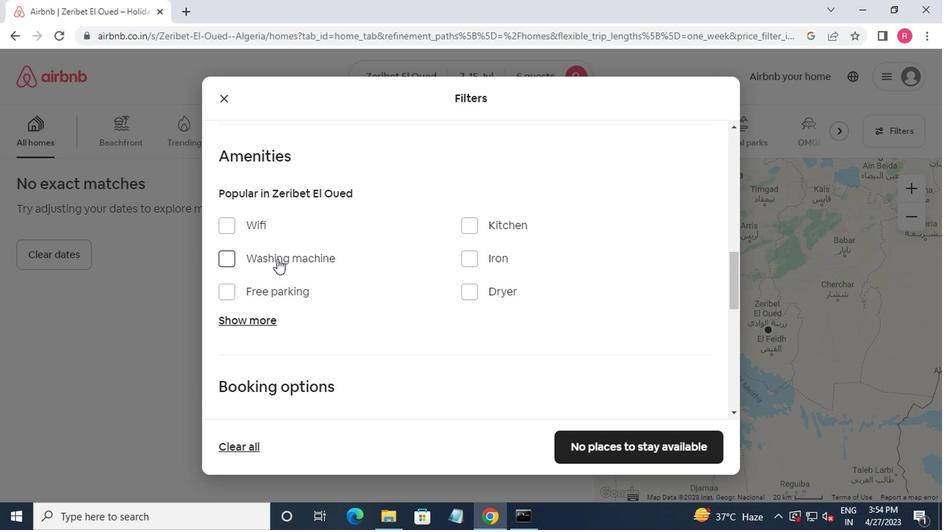 
Action: Mouse scrolled (276, 258) with delta (0, 0)
Screenshot: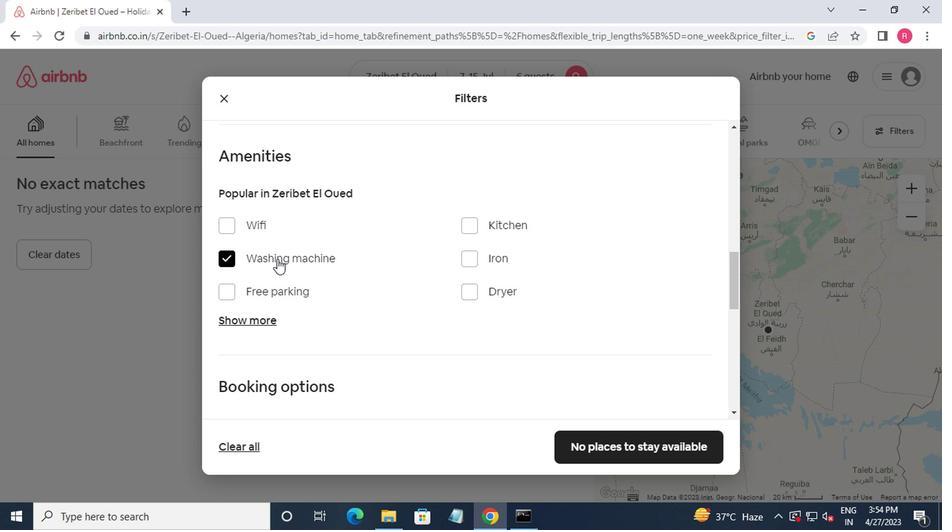 
Action: Mouse moved to (282, 262)
Screenshot: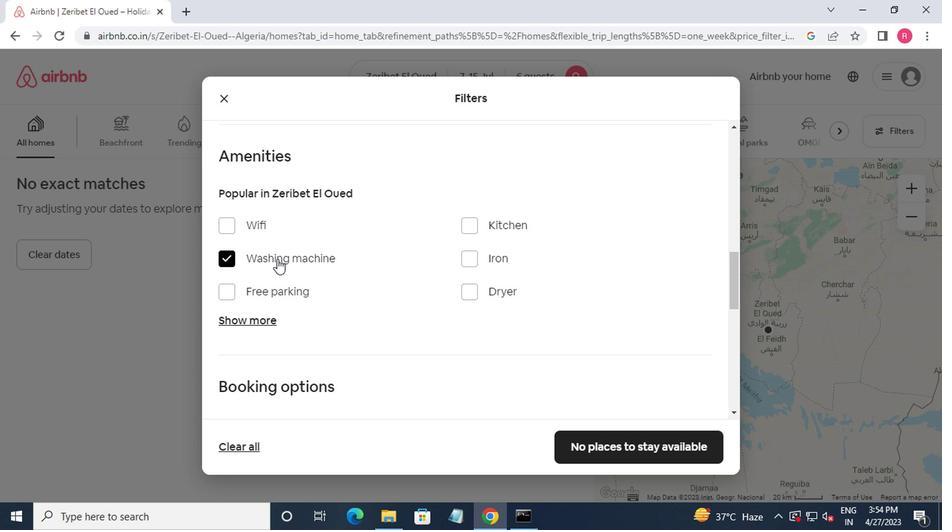 
Action: Mouse scrolled (282, 261) with delta (0, 0)
Screenshot: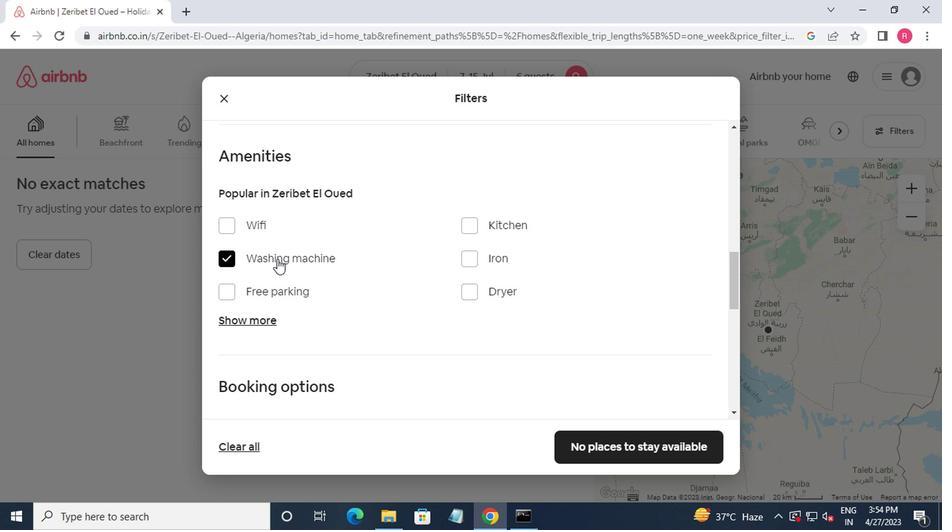 
Action: Mouse moved to (286, 267)
Screenshot: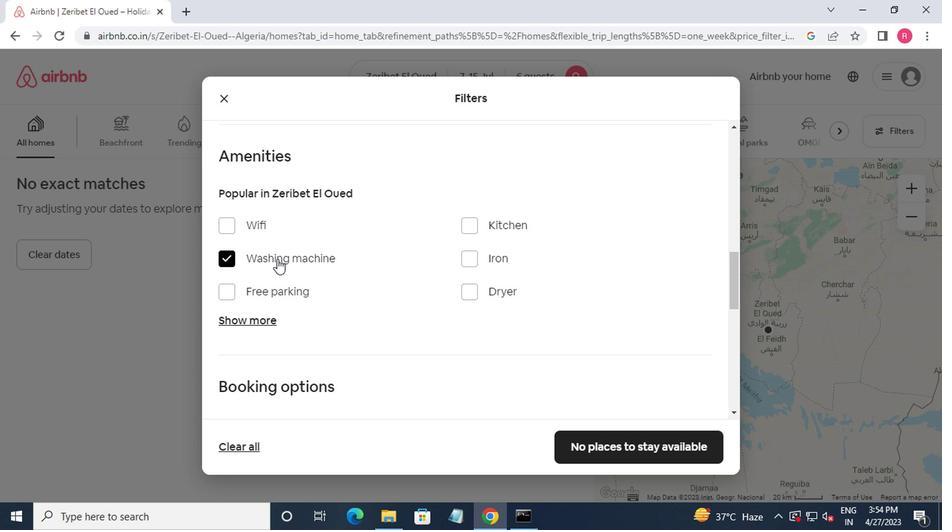 
Action: Mouse scrolled (286, 266) with delta (0, 0)
Screenshot: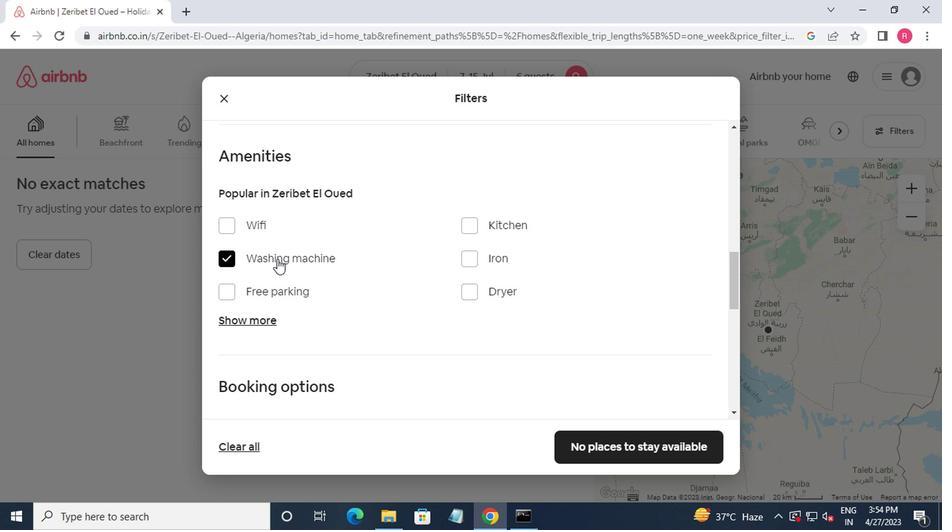 
Action: Mouse moved to (287, 267)
Screenshot: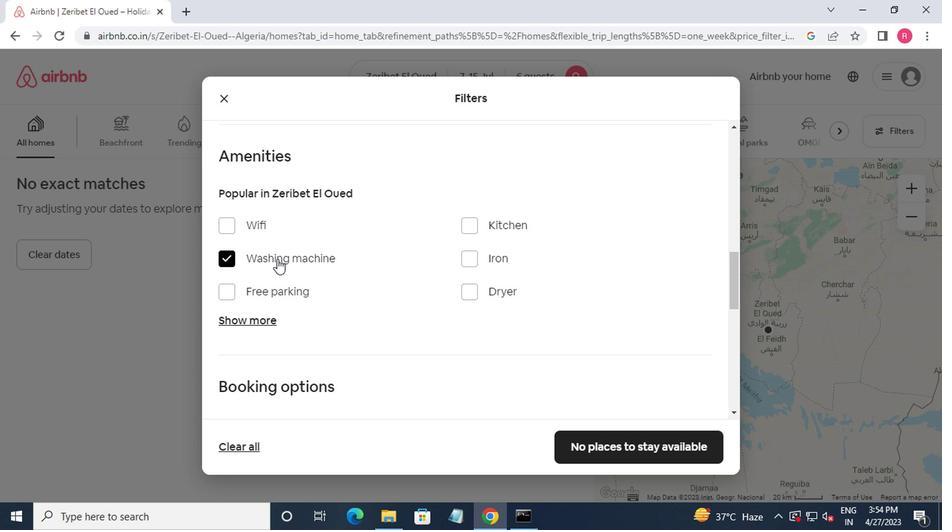
Action: Mouse scrolled (287, 266) with delta (0, 0)
Screenshot: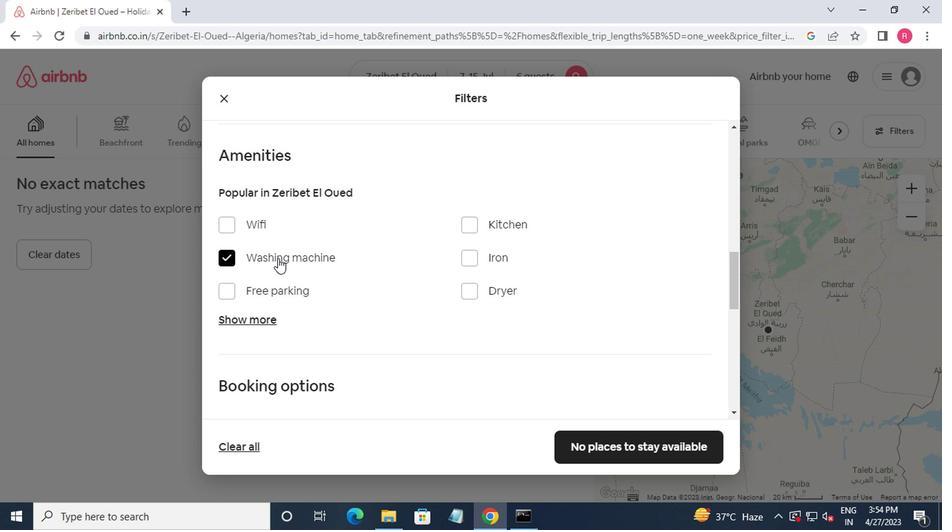 
Action: Mouse moved to (690, 211)
Screenshot: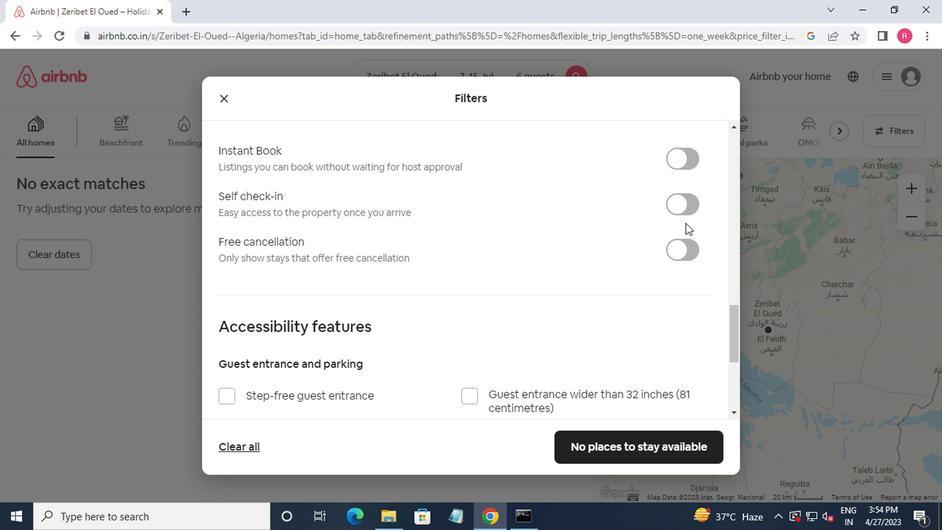 
Action: Mouse pressed left at (690, 211)
Screenshot: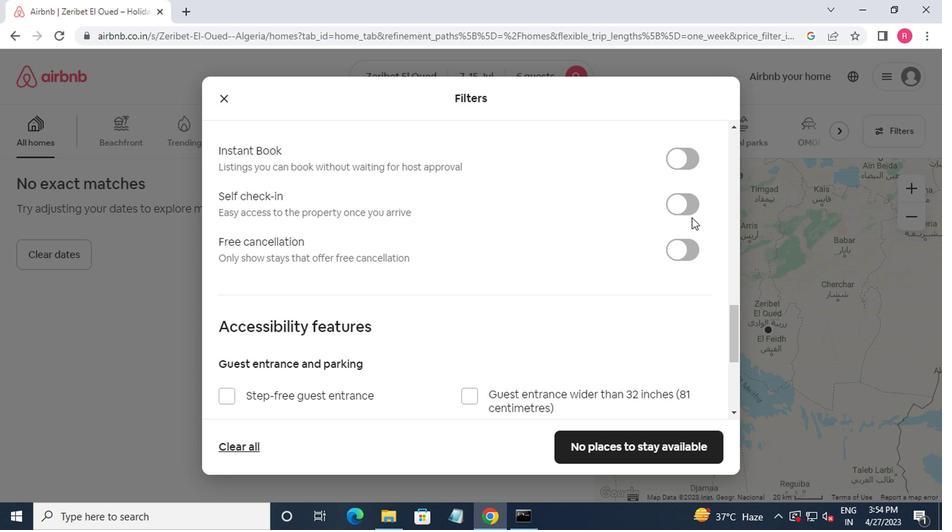 
Action: Mouse moved to (505, 298)
Screenshot: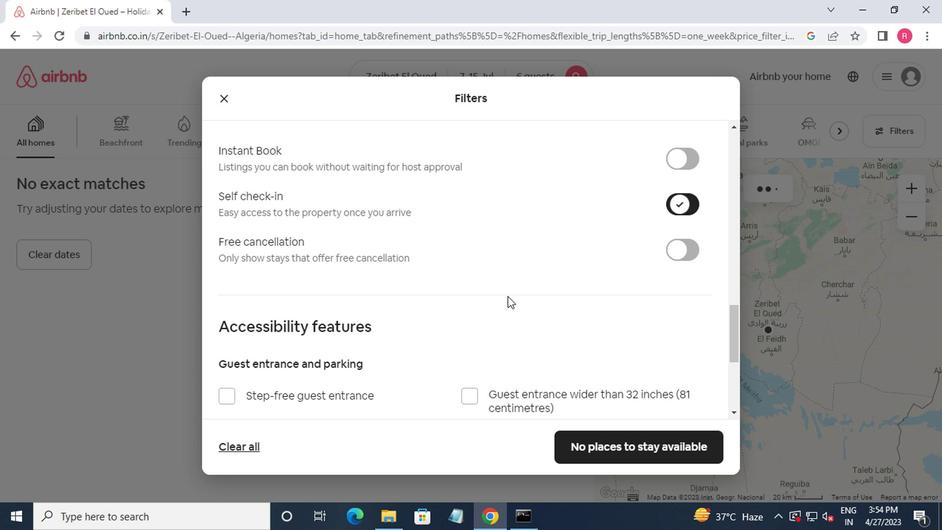 
Action: Mouse scrolled (505, 298) with delta (0, 0)
Screenshot: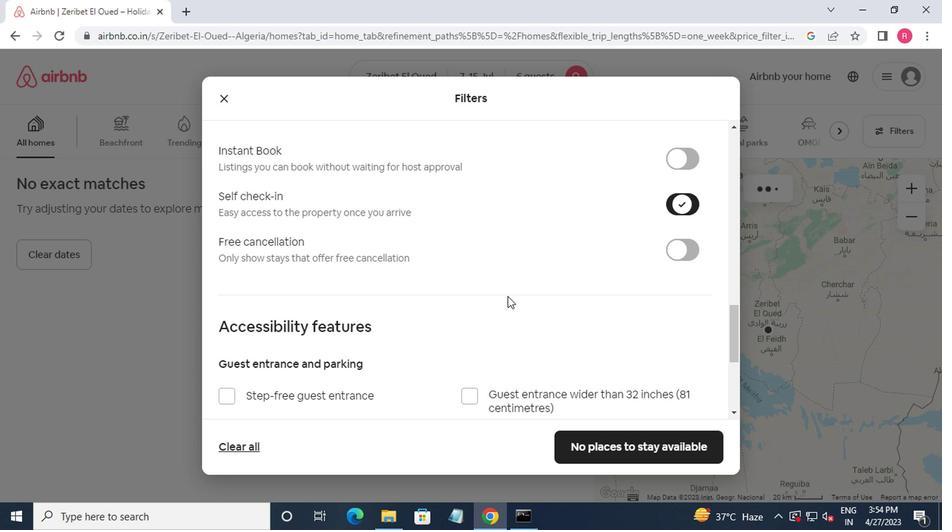 
Action: Mouse scrolled (505, 298) with delta (0, 0)
Screenshot: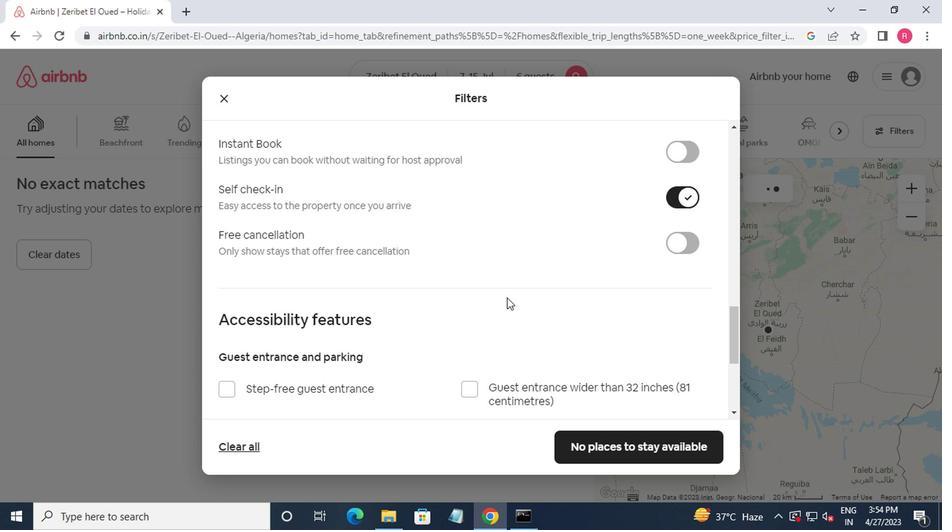 
Action: Mouse scrolled (505, 298) with delta (0, 0)
Screenshot: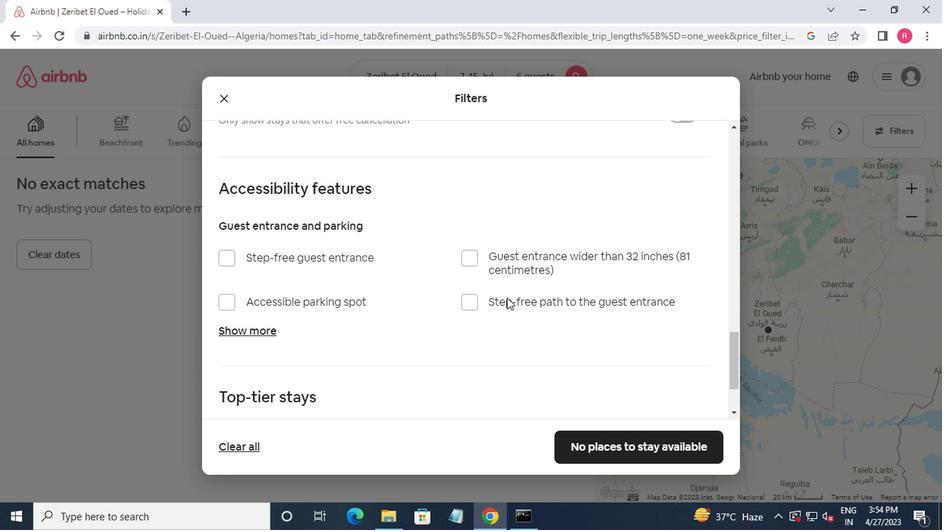 
Action: Mouse scrolled (505, 298) with delta (0, 0)
Screenshot: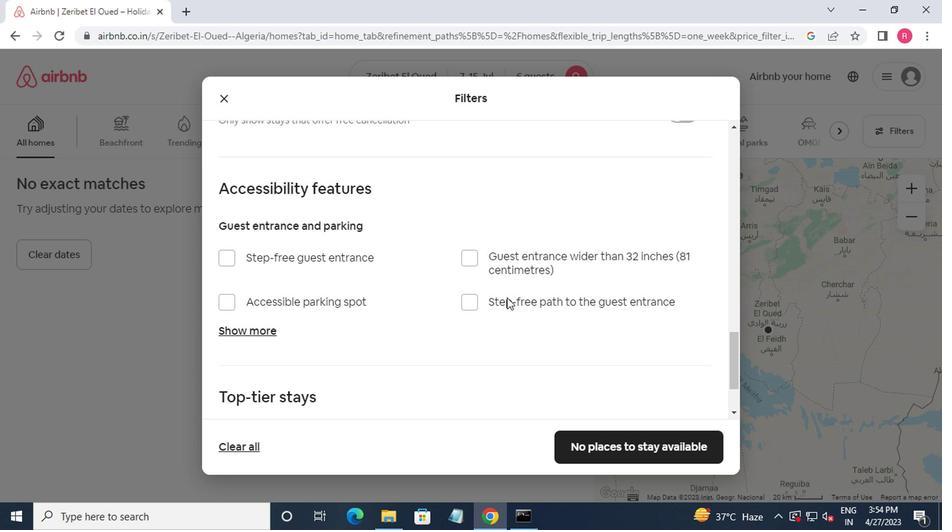 
Action: Mouse scrolled (505, 298) with delta (0, 0)
Screenshot: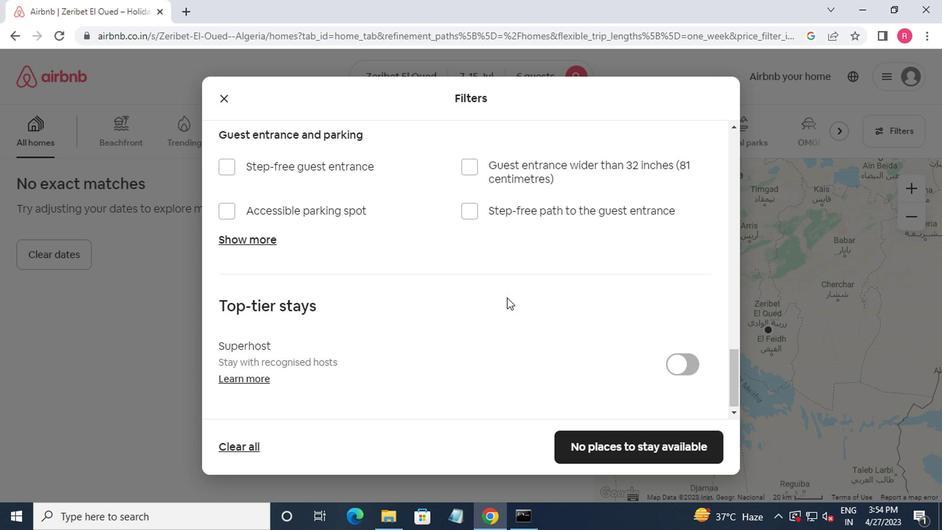 
Action: Mouse scrolled (505, 298) with delta (0, 0)
Screenshot: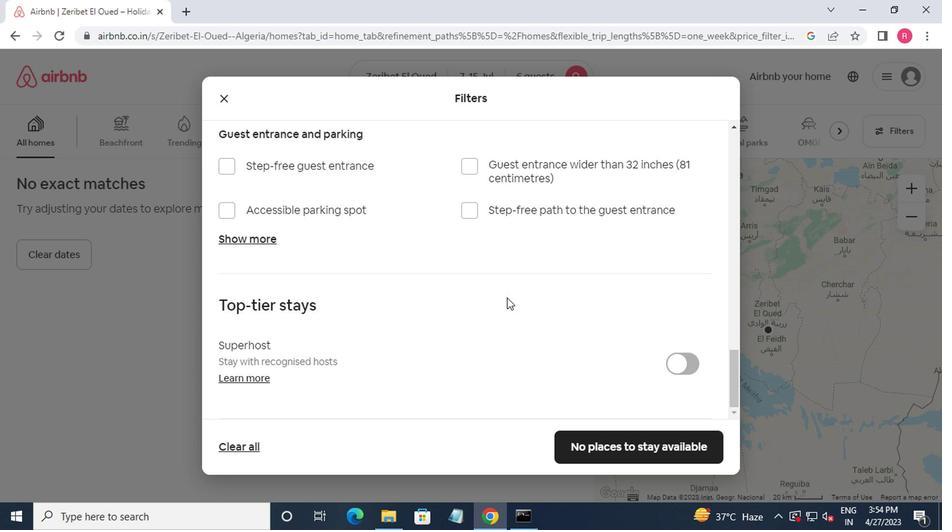 
Action: Mouse scrolled (505, 298) with delta (0, 0)
Screenshot: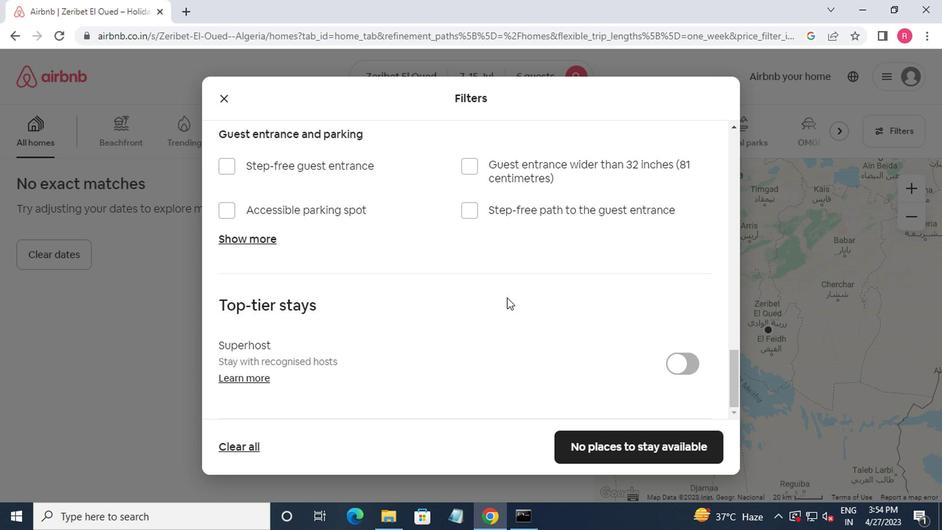 
Action: Mouse scrolled (505, 298) with delta (0, 0)
Screenshot: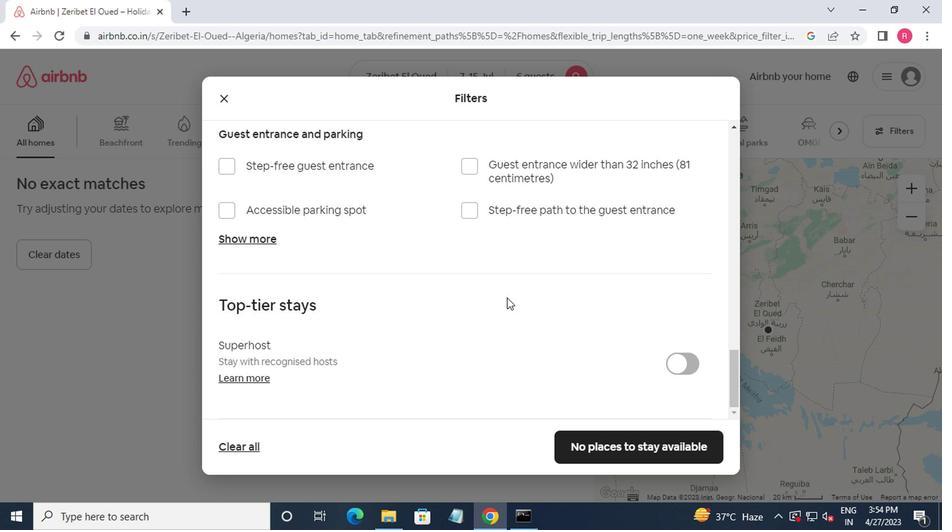 
Action: Mouse moved to (505, 299)
Screenshot: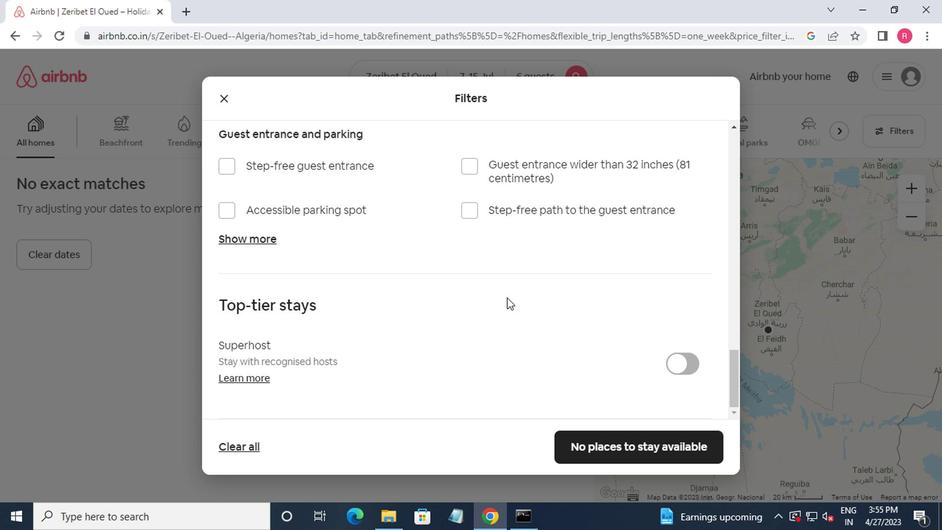 
Action: Mouse scrolled (505, 298) with delta (0, 0)
Screenshot: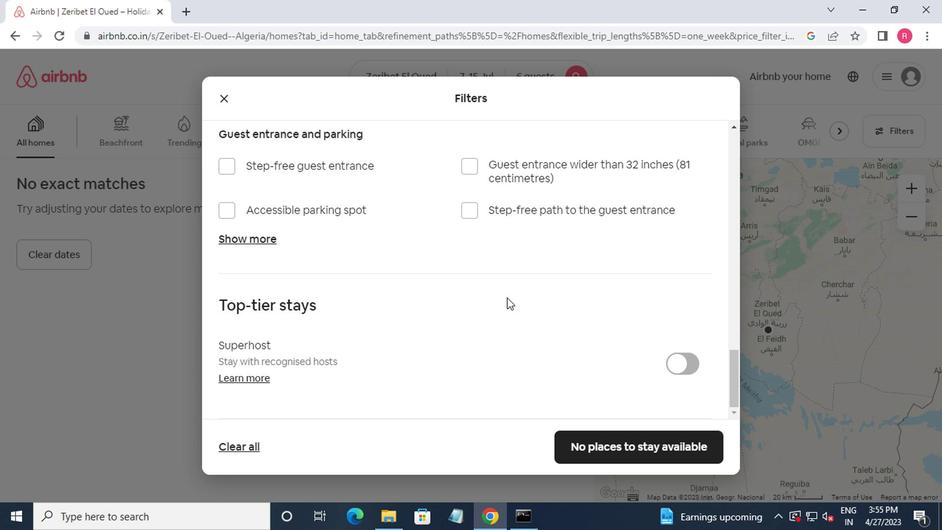 
Action: Mouse moved to (309, 357)
Screenshot: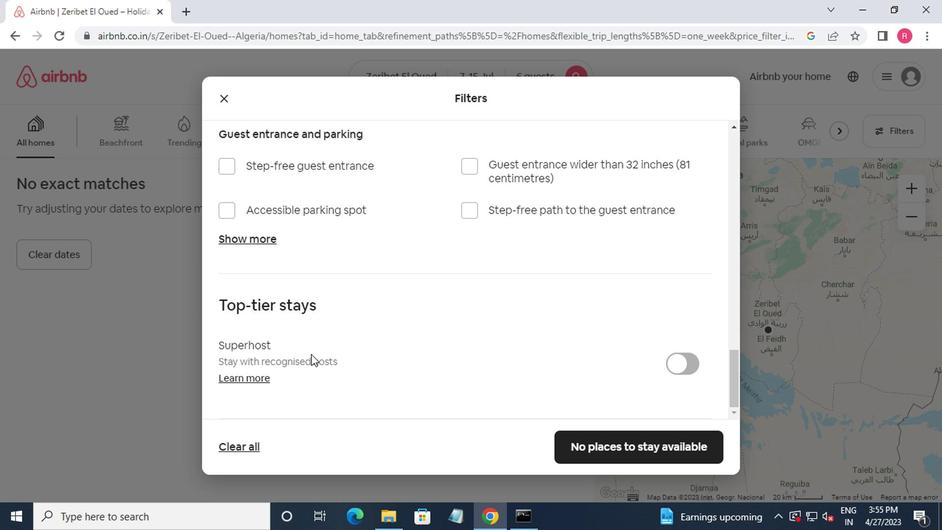 
Action: Mouse scrolled (309, 356) with delta (0, 0)
Screenshot: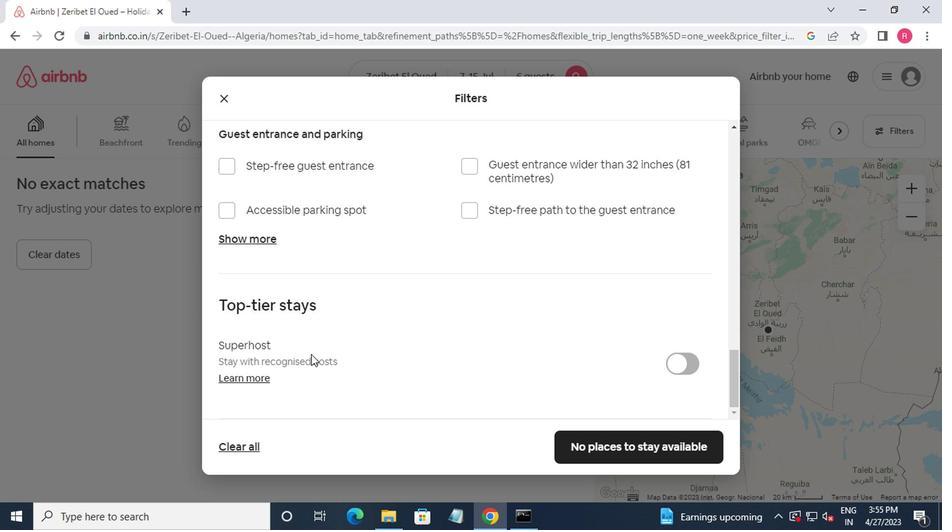 
Action: Mouse moved to (309, 359)
Screenshot: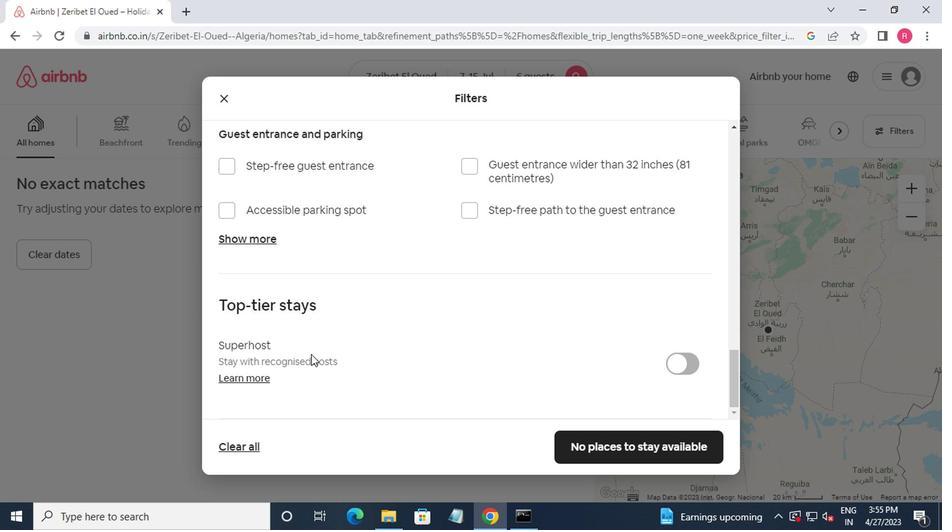 
Action: Mouse scrolled (309, 358) with delta (0, 0)
Screenshot: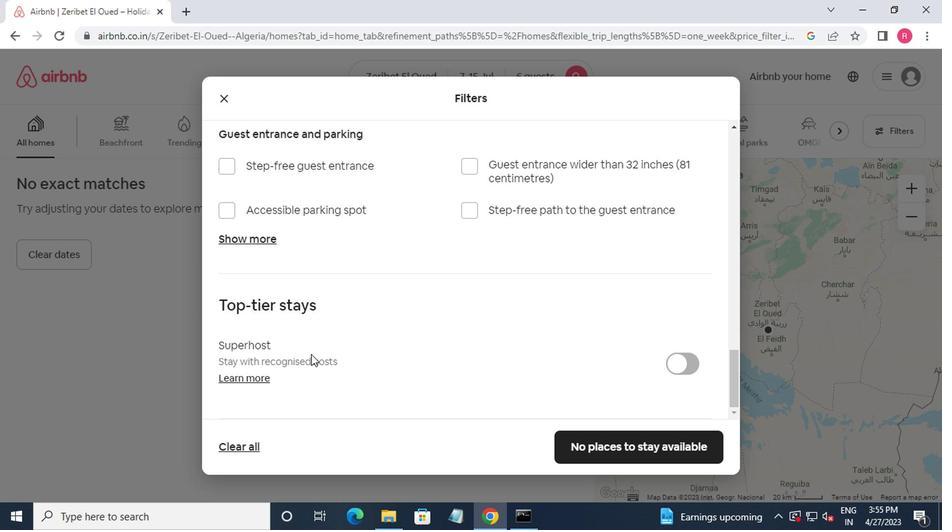 
Action: Mouse moved to (598, 456)
Screenshot: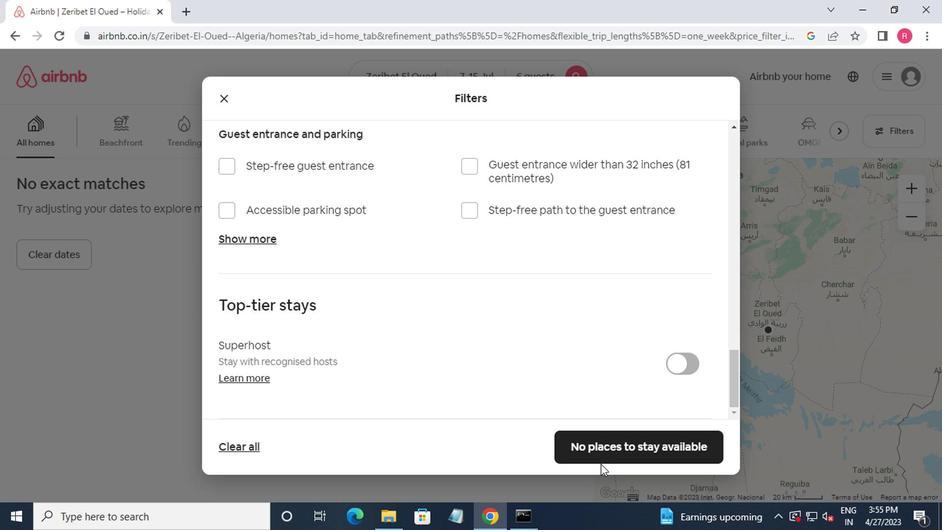 
Action: Mouse pressed left at (598, 456)
Screenshot: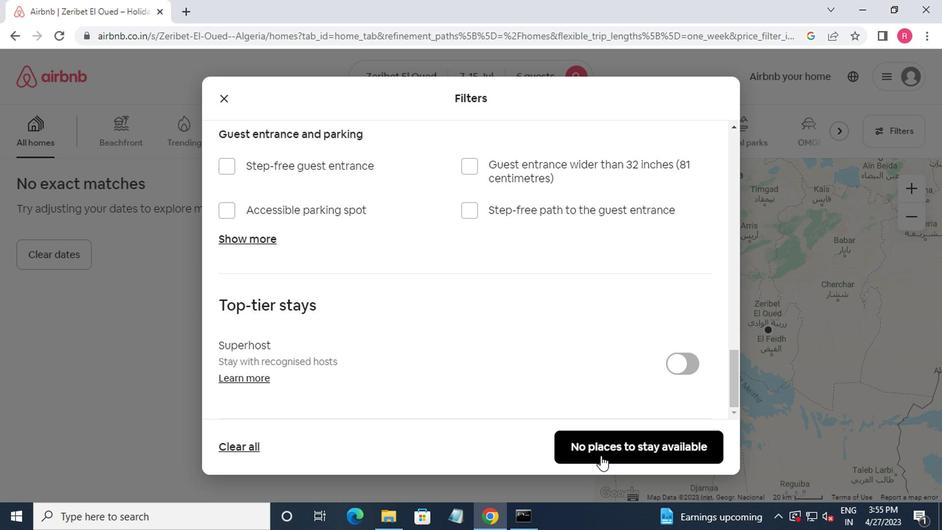 
Action: Mouse moved to (594, 455)
Screenshot: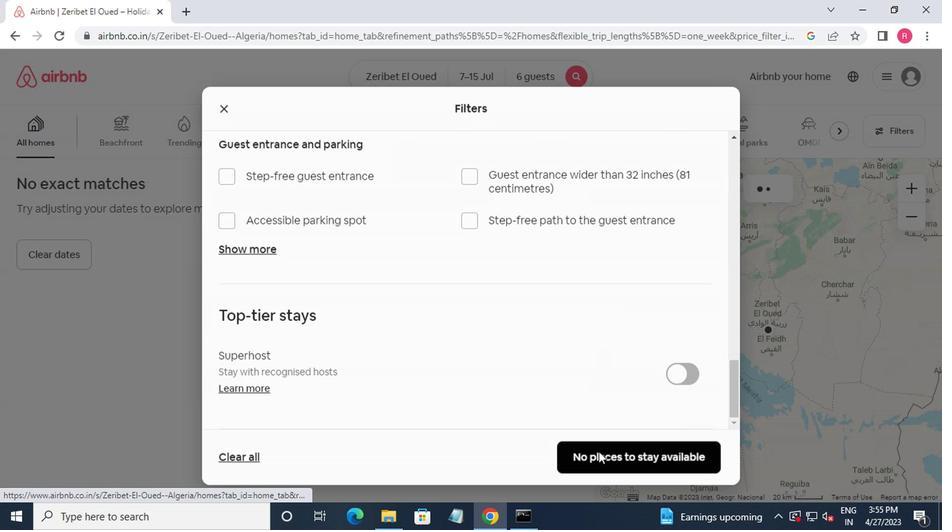 
